 Task: In the Contact  ElenaHall@nyu.edu, Create email and send with subject: 'Elevate Your Success: Introducing a Transformative Opportunity', and with mail content 'Hello,_x000D_
Unlock your full potential with our game-changing solution. Embrace the possibilities and embark on a journey of growth and success in your industry._x000D_
Regards', attach the document: Agenda.pdf and insert image: visitingcard.jpg. Below Regards, write Instagram and insert the URL: 'www.instagram.com'. Mark checkbox to create task to follow up : In 1 week. Logged in from softage.10@softage.net
Action: Mouse moved to (57, 47)
Screenshot: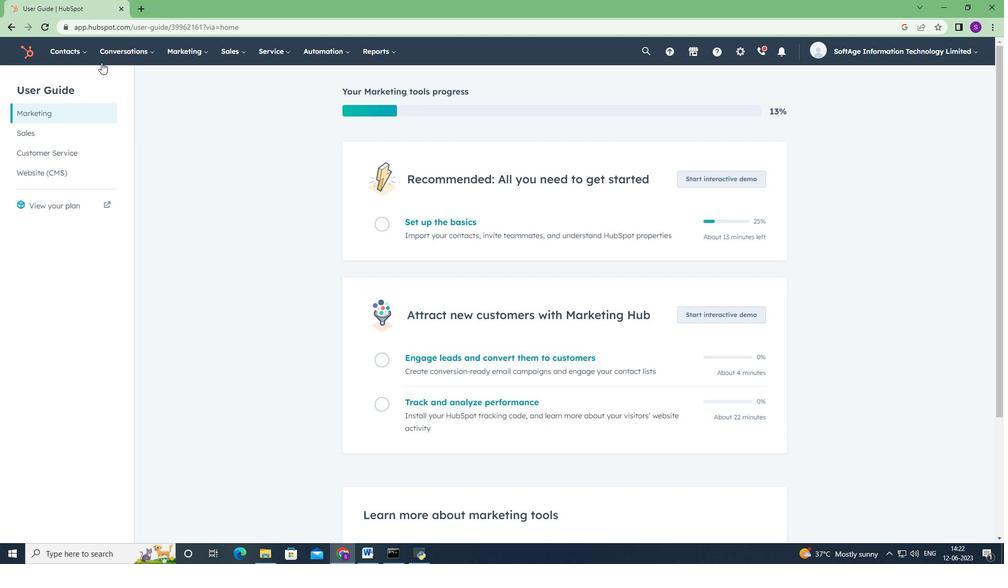 
Action: Mouse pressed left at (57, 47)
Screenshot: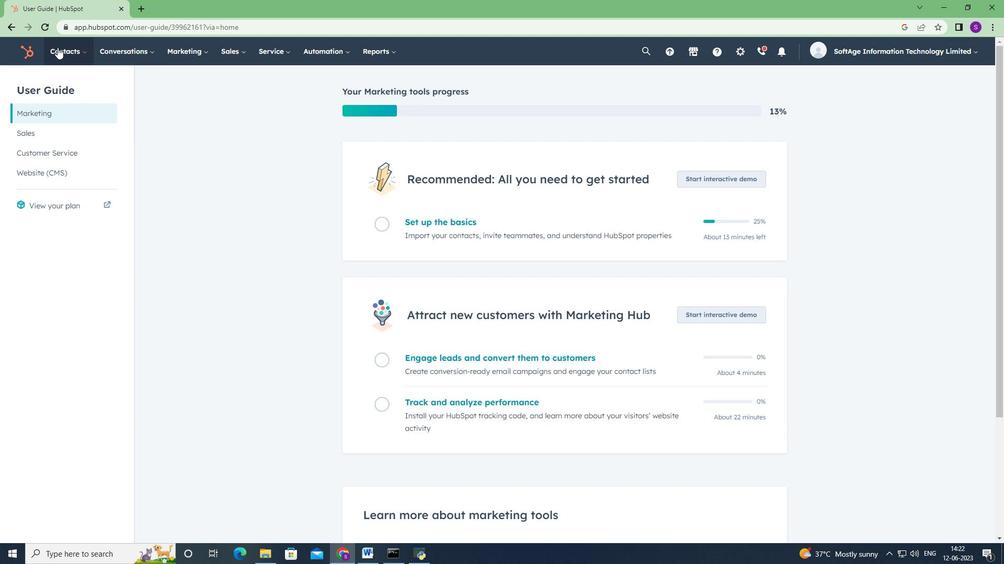 
Action: Mouse moved to (75, 90)
Screenshot: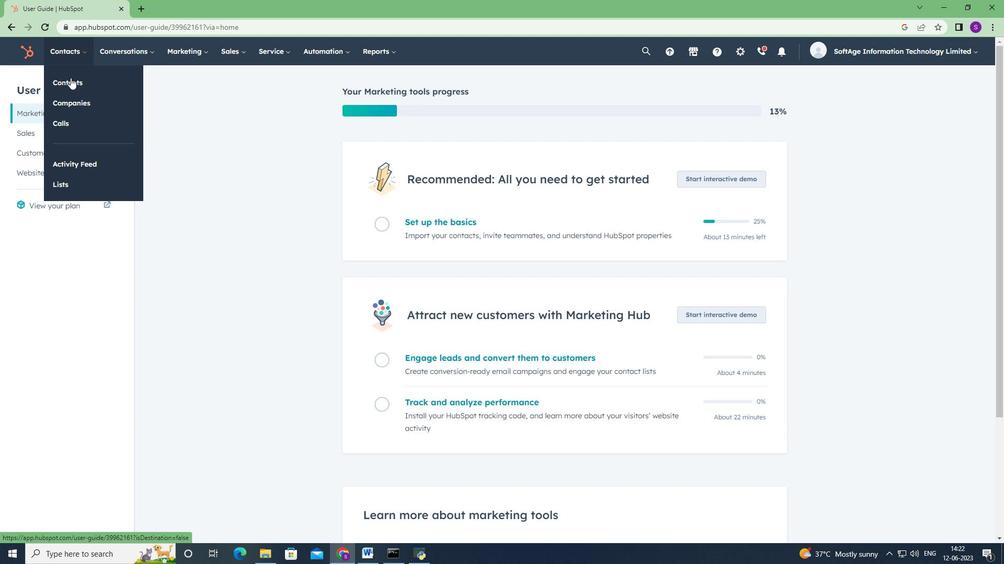 
Action: Mouse pressed left at (75, 90)
Screenshot: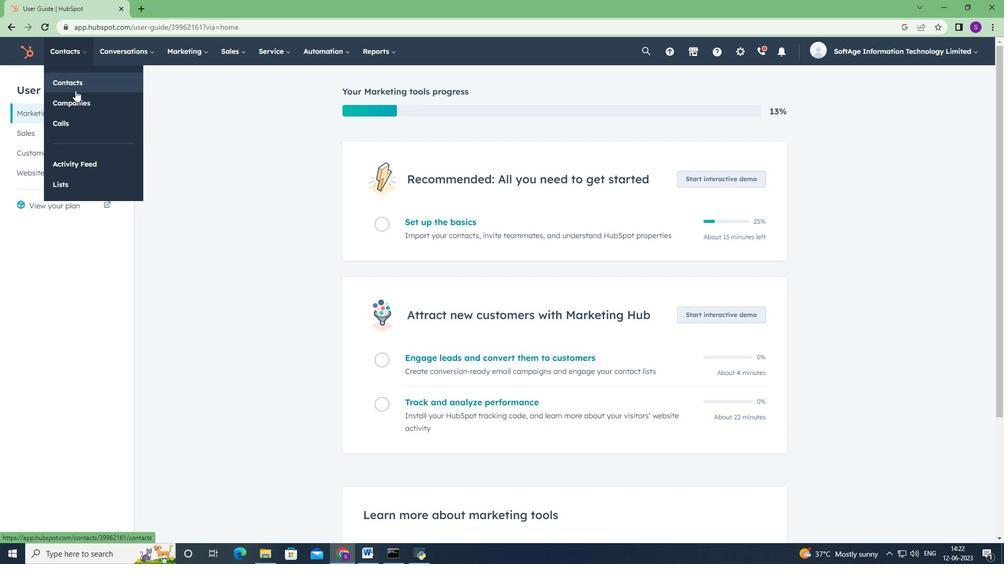 
Action: Mouse moved to (88, 167)
Screenshot: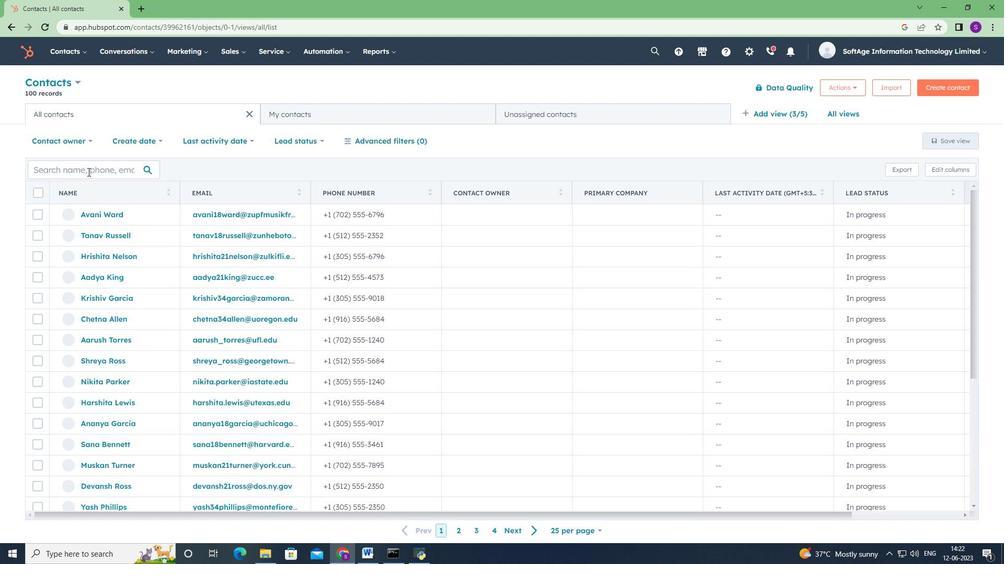 
Action: Mouse pressed left at (88, 167)
Screenshot: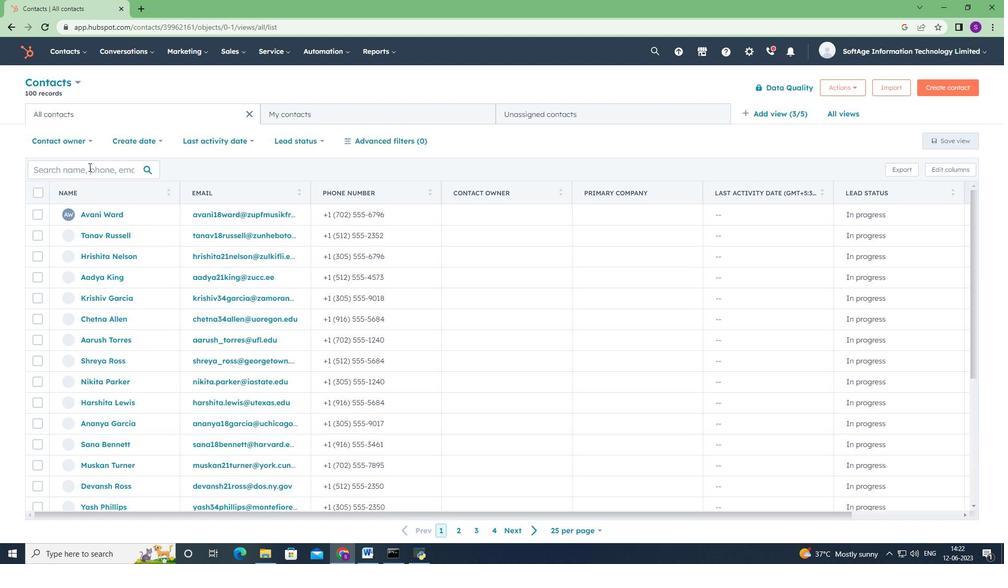 
Action: Key pressed <Key.shift>Elena<Key.shift>Hall<Key.shift>@nyu.edu
Screenshot: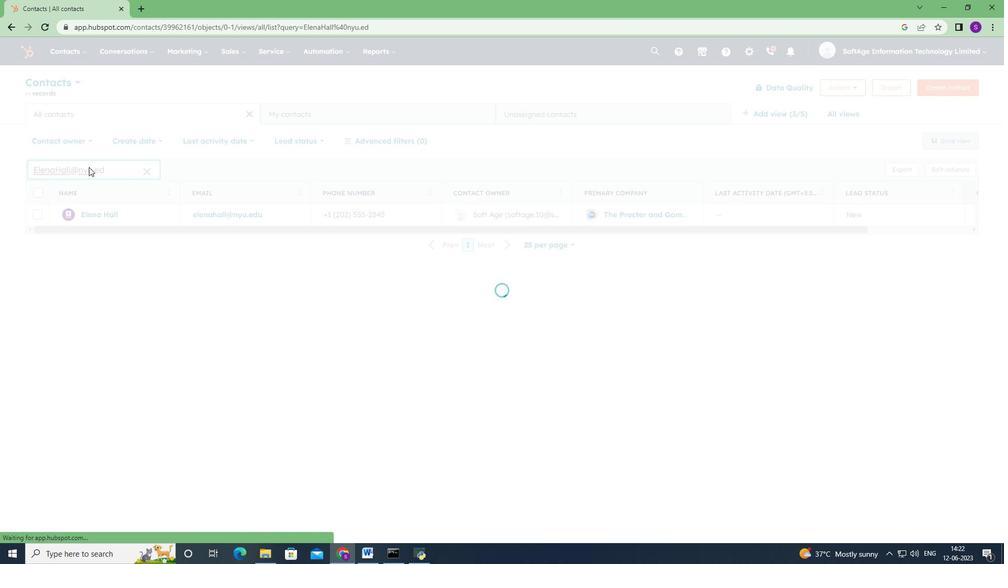 
Action: Mouse moved to (97, 218)
Screenshot: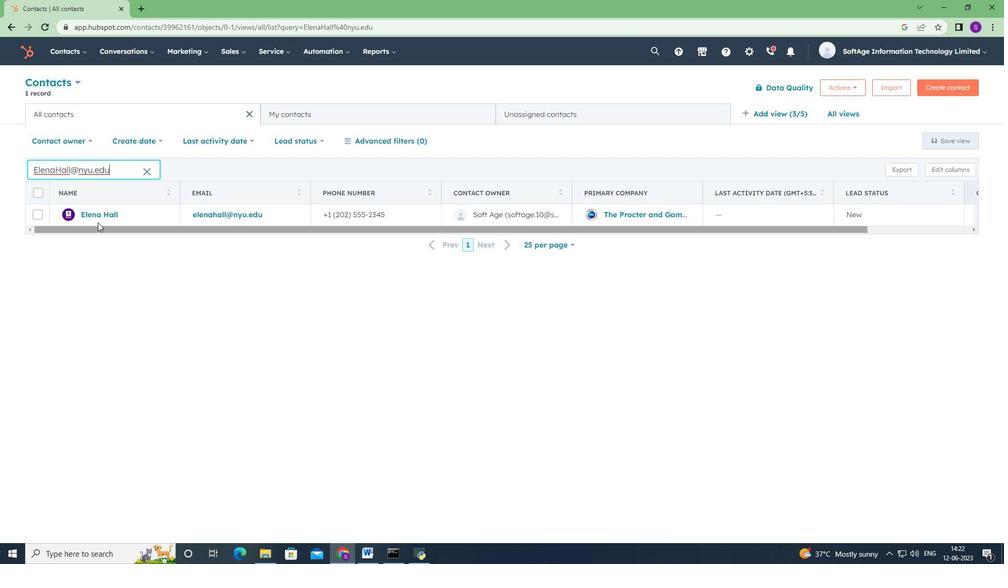 
Action: Mouse pressed left at (97, 218)
Screenshot: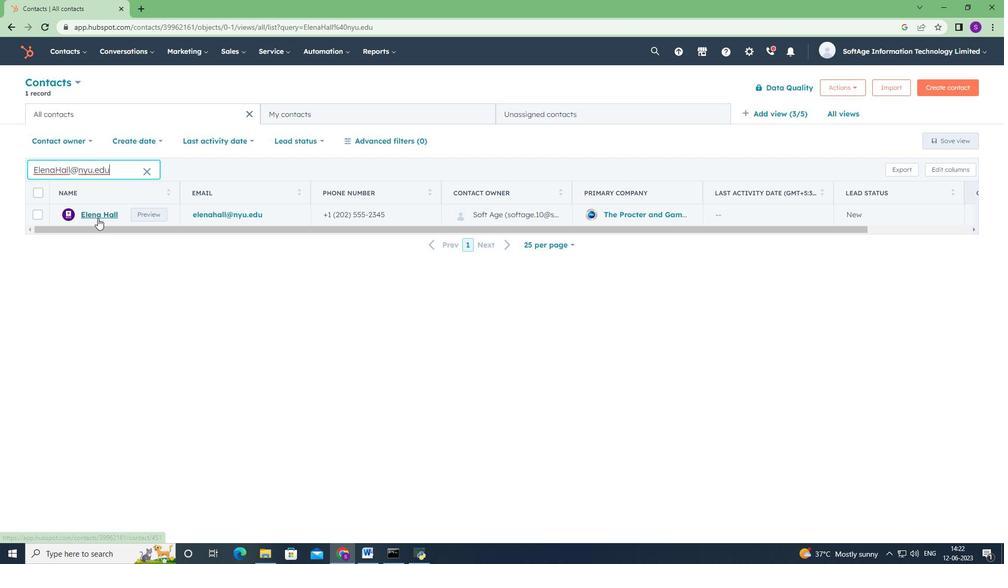
Action: Mouse moved to (73, 176)
Screenshot: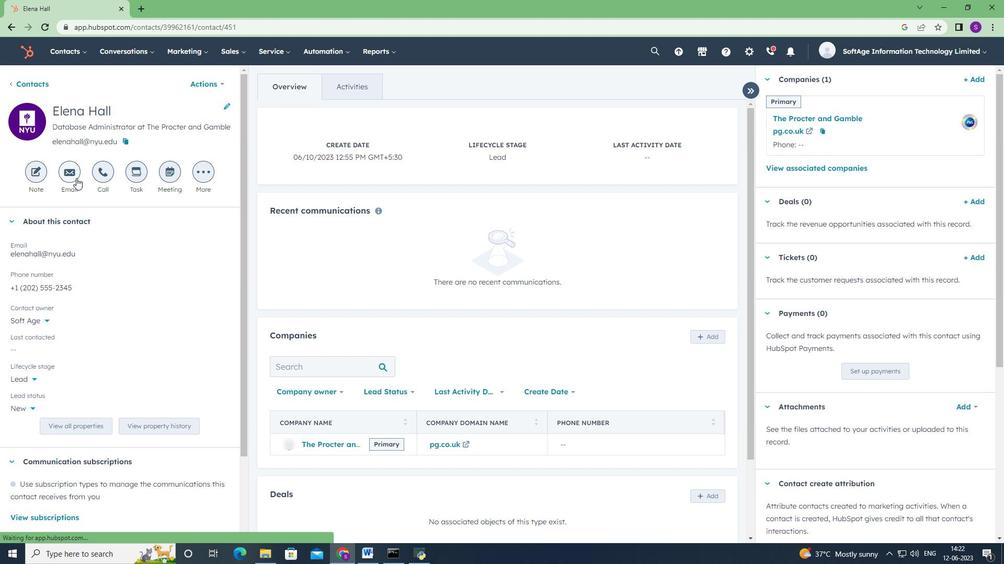 
Action: Mouse pressed left at (73, 176)
Screenshot: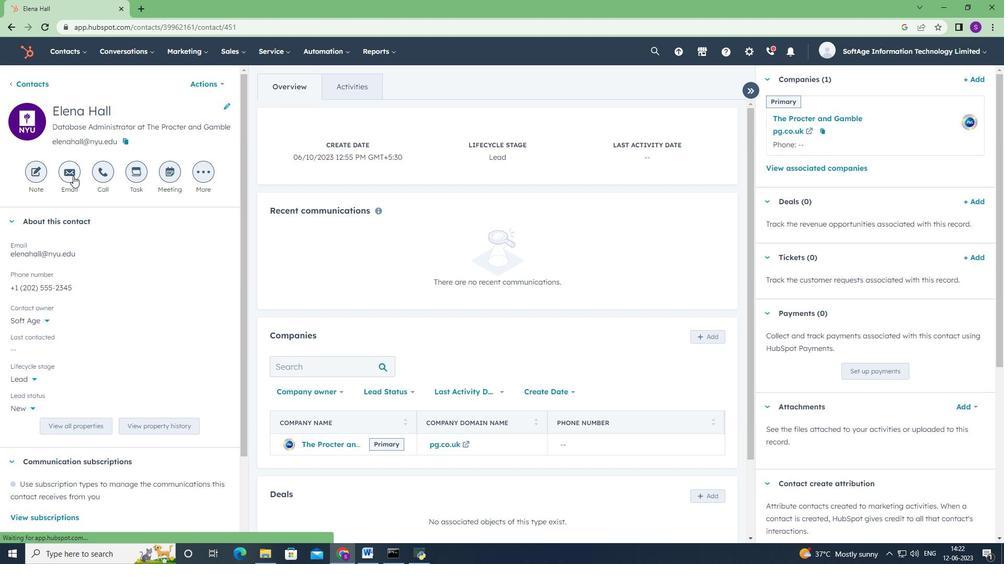 
Action: Mouse moved to (653, 351)
Screenshot: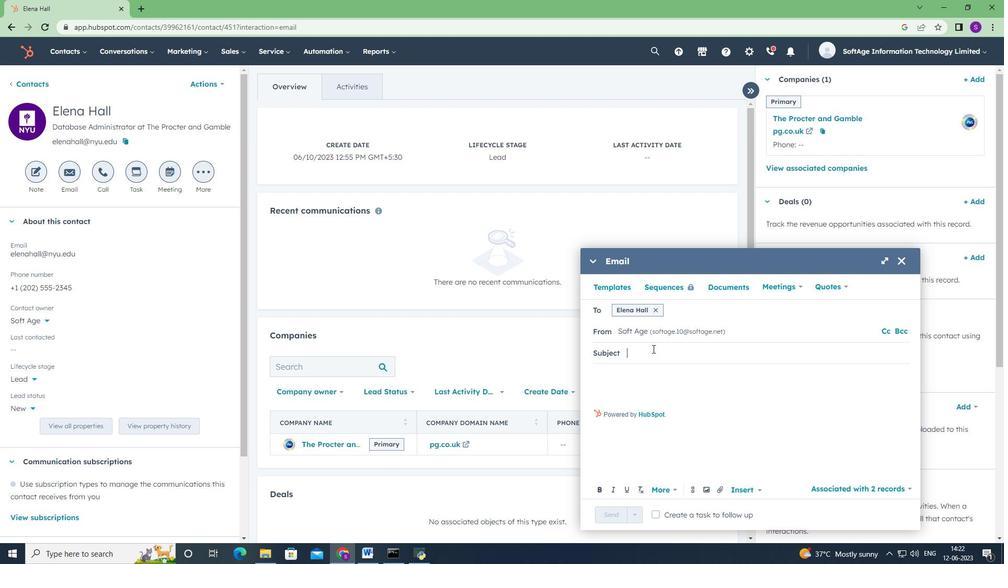 
Action: Key pressed <Key.shift>Elevate<Key.space><Key.shift>Your<Key.space><Key.shift>Success<Key.shift><Key.shift>:<Key.space><Key.shift>Introducing<Key.space>a<Key.space><Key.shift>Transformative<Key.space><Key.shift>Opportunity
Screenshot: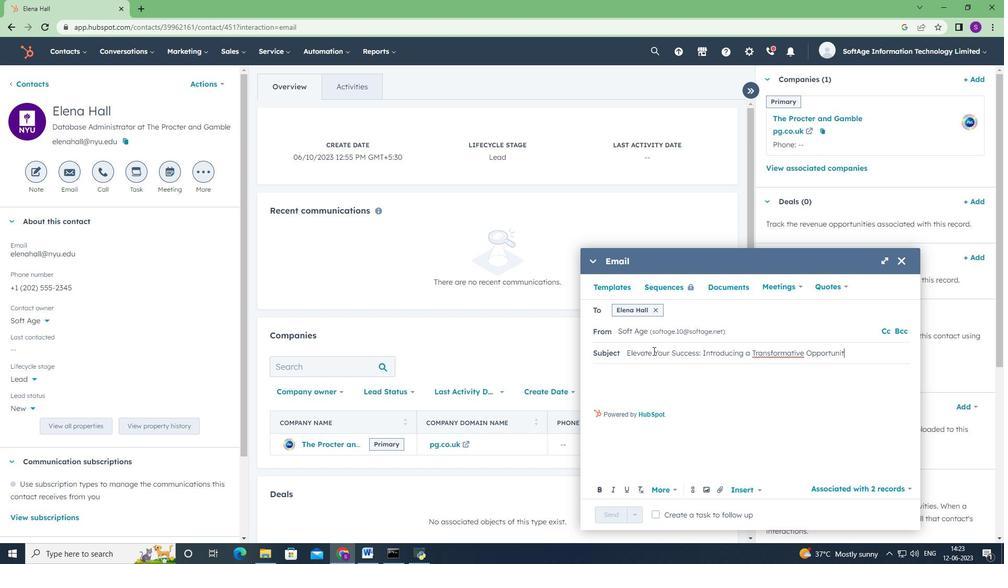 
Action: Mouse moved to (656, 377)
Screenshot: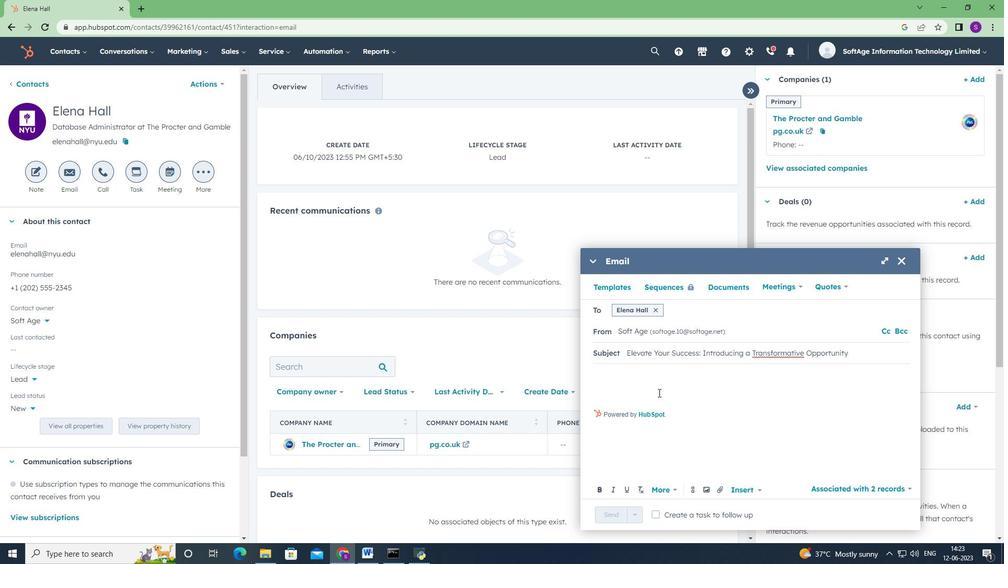 
Action: Mouse pressed left at (656, 377)
Screenshot: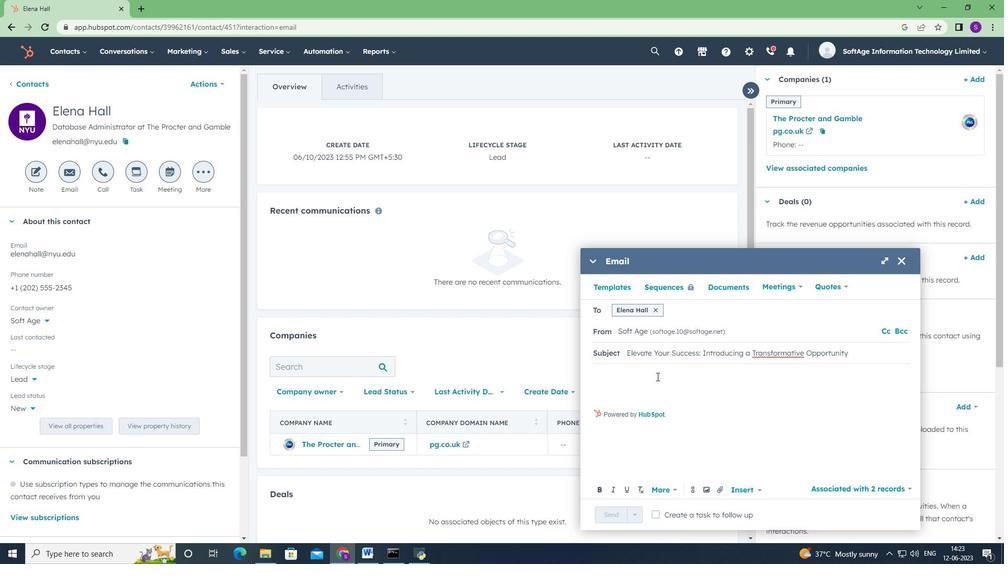 
Action: Key pressed <Key.shift><Key.shift><Key.shift><Key.shift>Hello<Key.enter><Key.shift><Key.shift>Unlock<Key.space>your<Key.space>g<Key.backspace>full<Key.space>potential<Key.space>with<Key.space>our<Key.space>gan<Key.backspace>me-changing<Key.space>solution.<Key.space><Key.shift><Key.shift>Embrace<Key.space>the<Key.space>possibilities<Key.space>and<Key.space>embark<Key.space>on<Key.space>a<Key.space>journey<Key.space>of<Key.space>growth<Key.space>and<Key.space>success<Key.space>in<Key.space>your<Key.space>industry.<Key.enter><Key.shift>Regards<Key.enter>
Screenshot: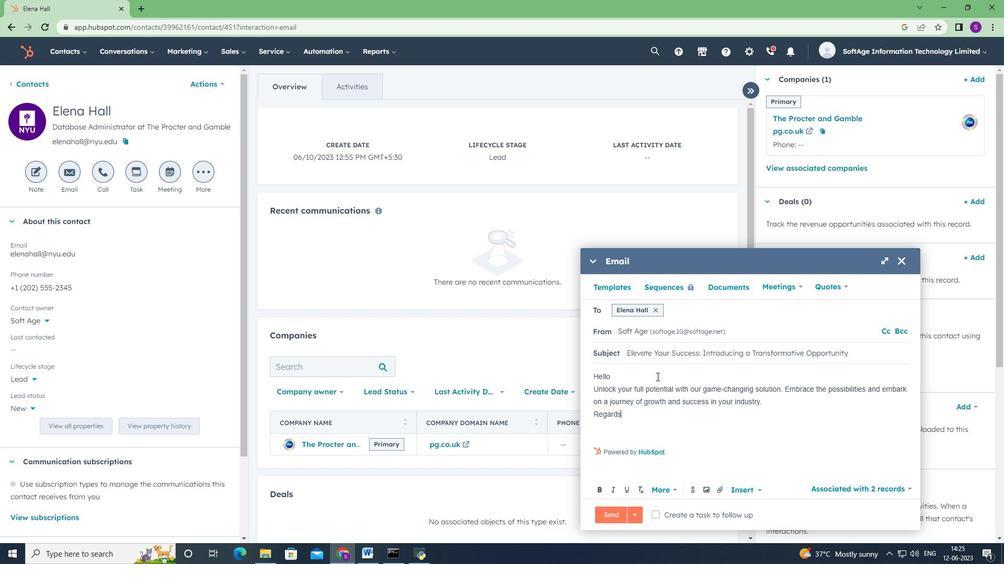 
Action: Mouse moved to (723, 488)
Screenshot: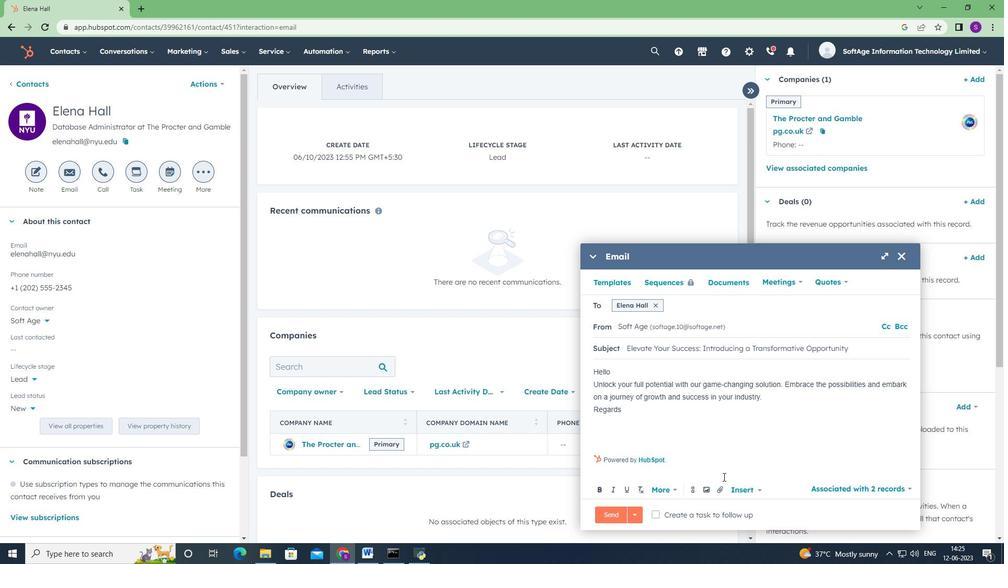 
Action: Mouse pressed left at (723, 488)
Screenshot: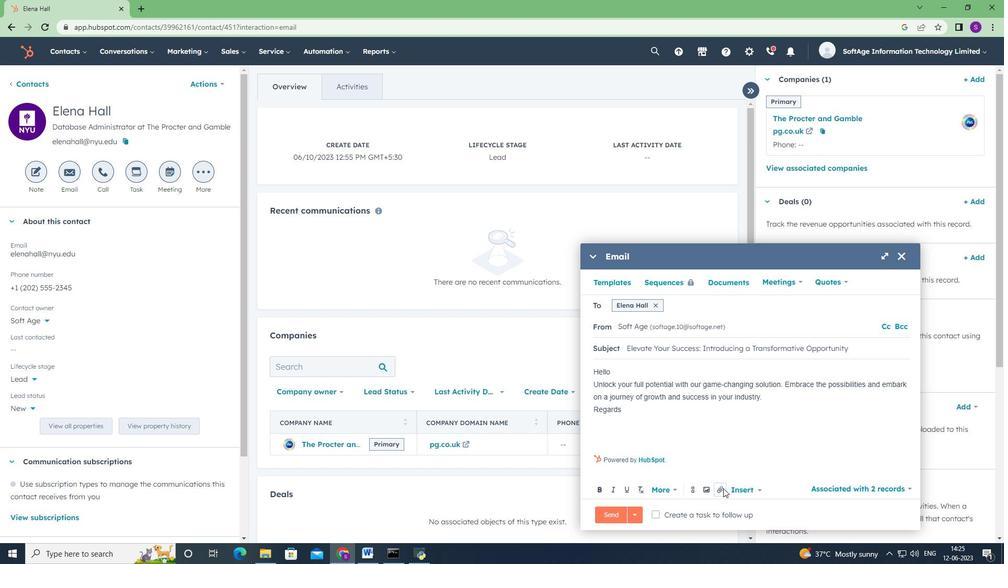 
Action: Mouse moved to (739, 460)
Screenshot: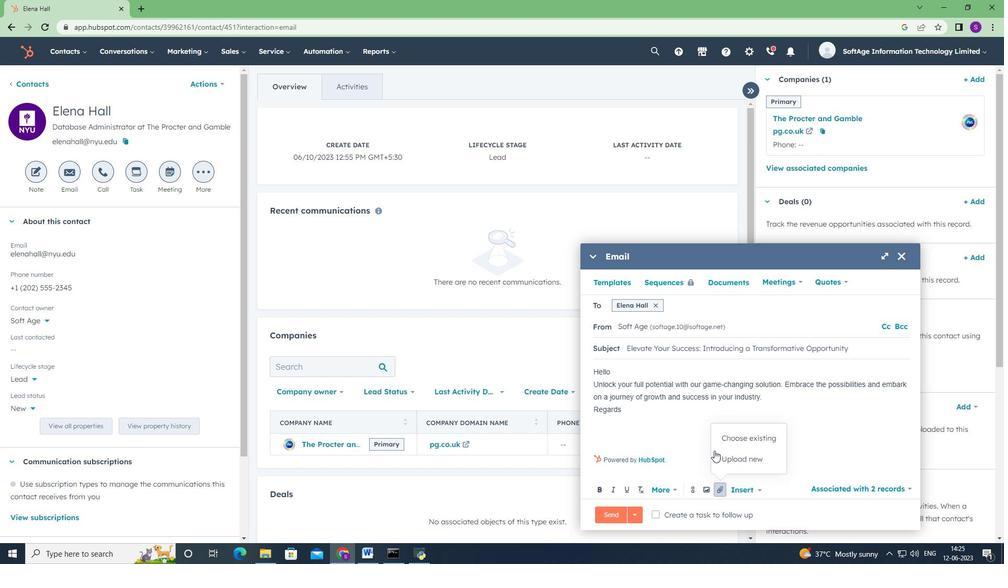 
Action: Mouse pressed left at (739, 460)
Screenshot: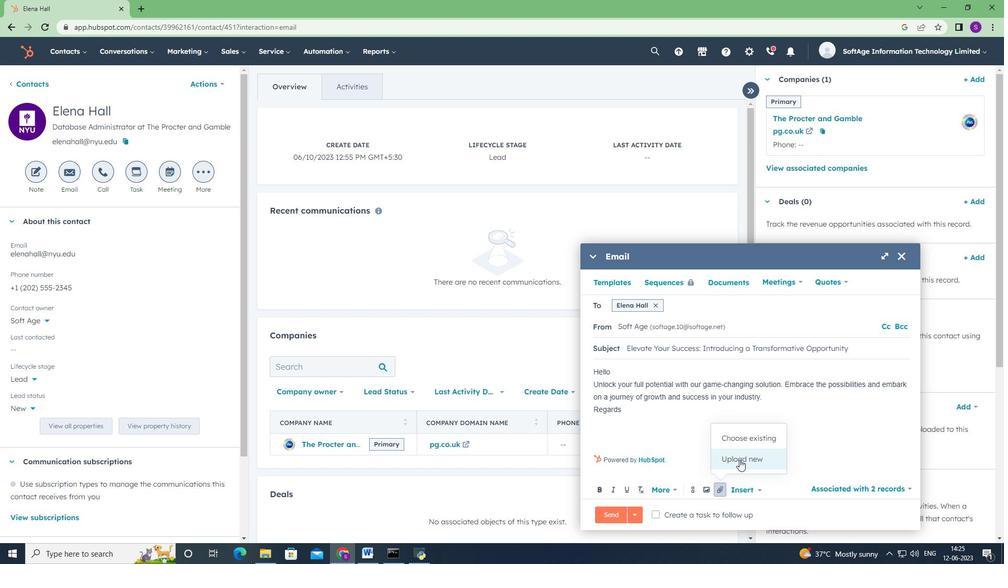 
Action: Mouse moved to (42, 130)
Screenshot: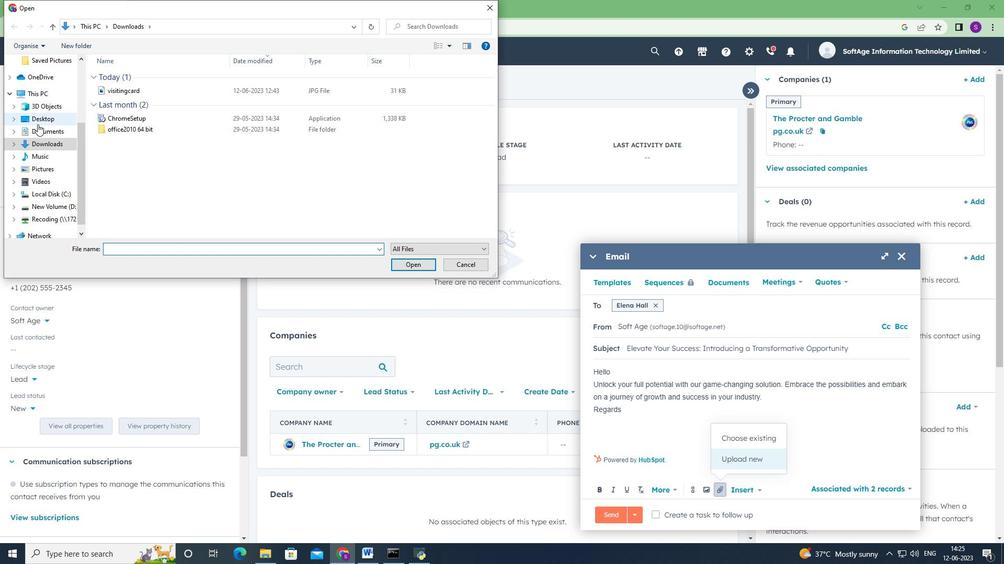 
Action: Mouse pressed left at (42, 130)
Screenshot: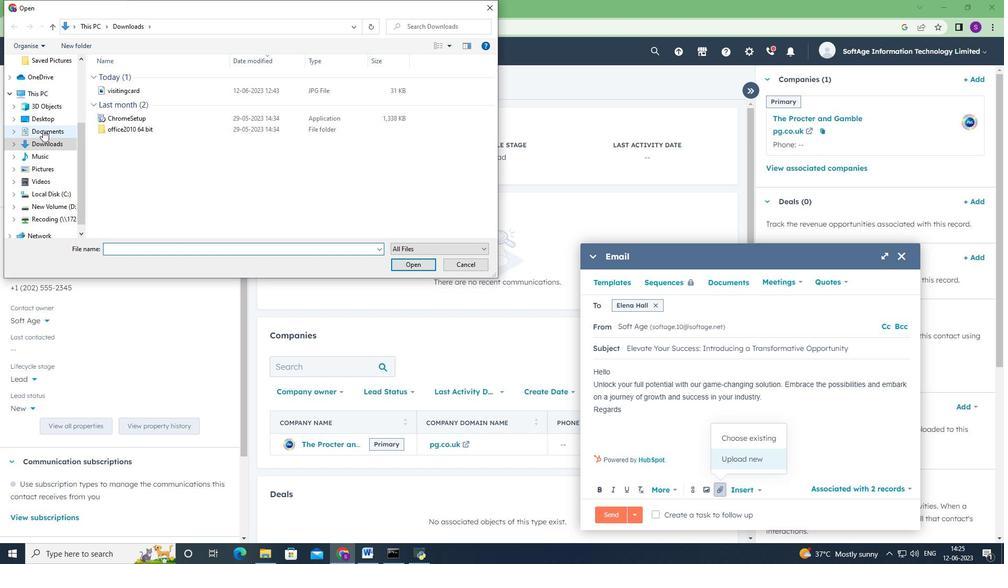 
Action: Mouse moved to (143, 79)
Screenshot: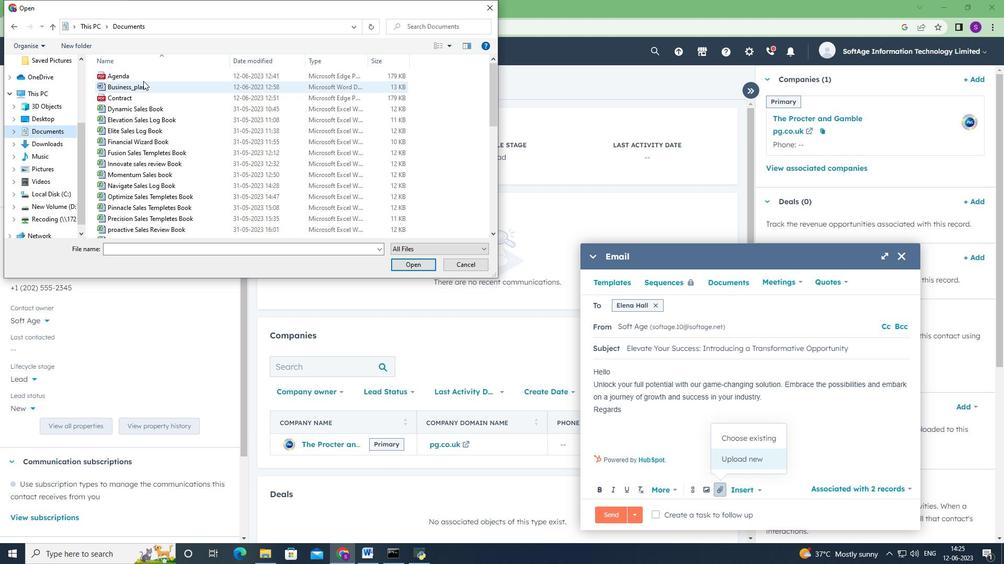 
Action: Mouse pressed left at (143, 79)
Screenshot: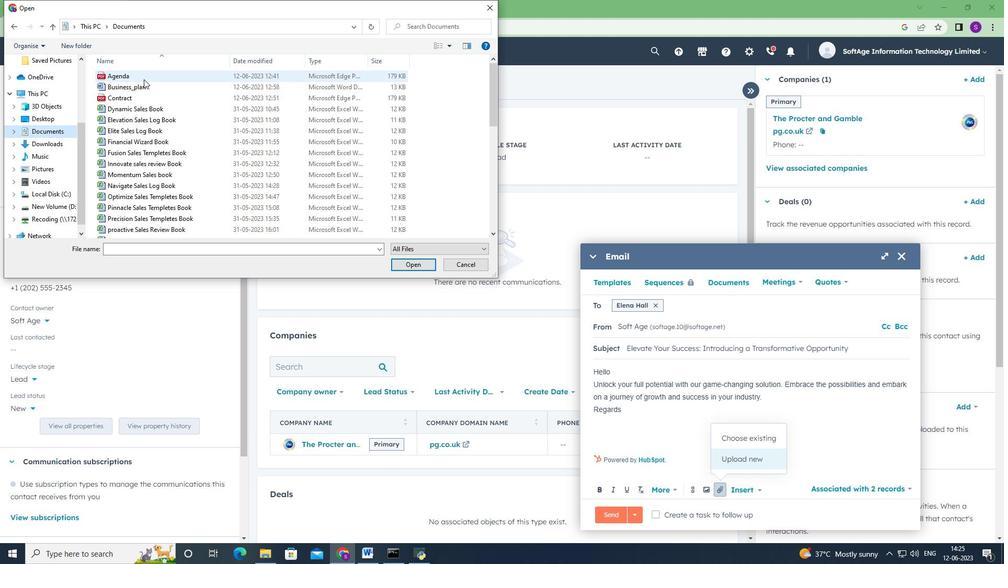 
Action: Mouse moved to (402, 264)
Screenshot: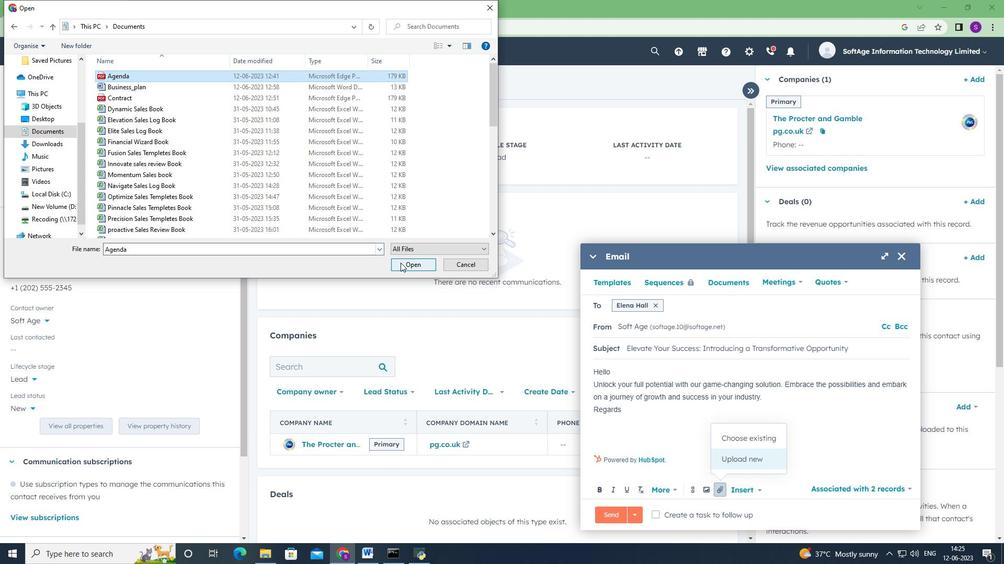 
Action: Mouse pressed left at (402, 264)
Screenshot: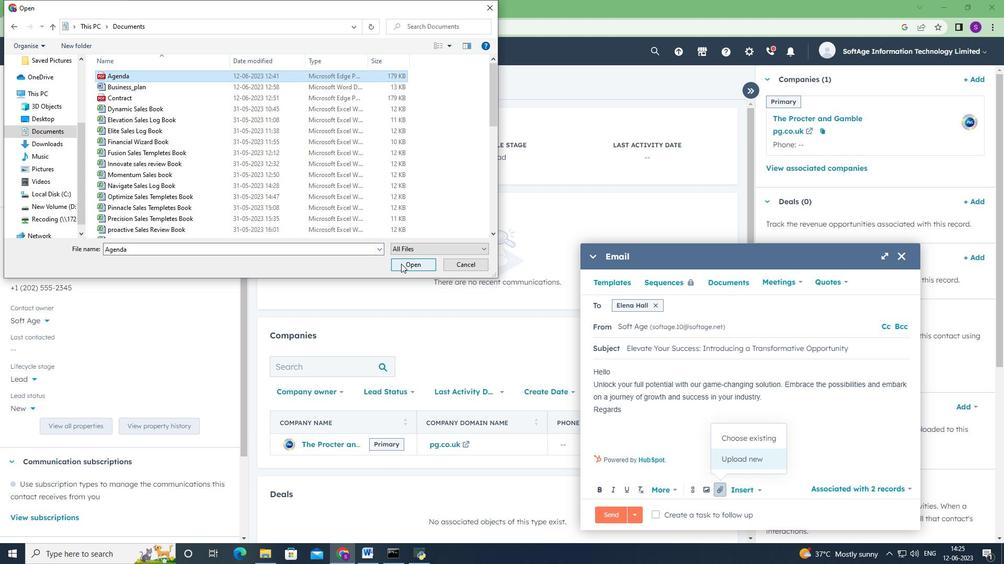 
Action: Mouse moved to (705, 463)
Screenshot: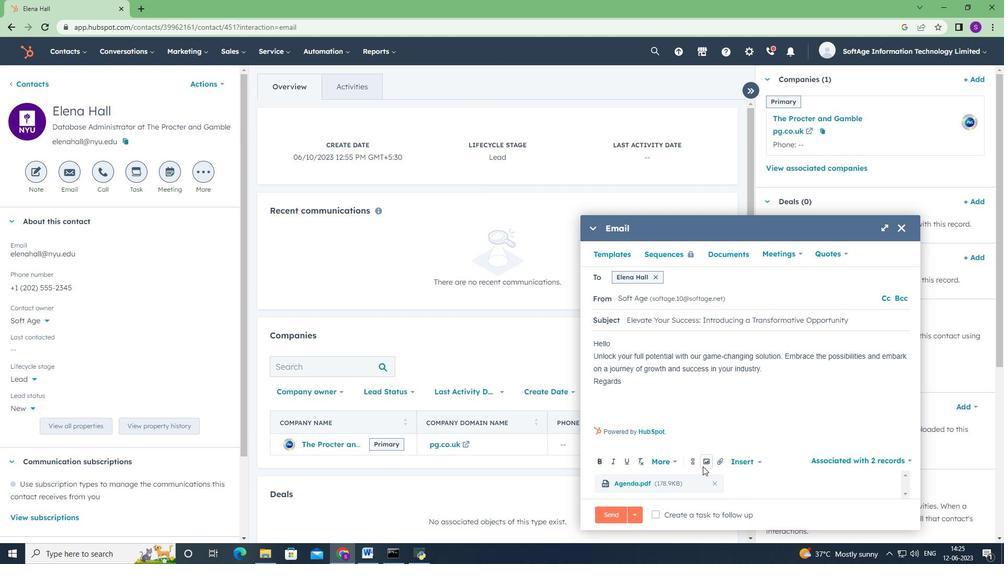 
Action: Mouse pressed left at (705, 463)
Screenshot: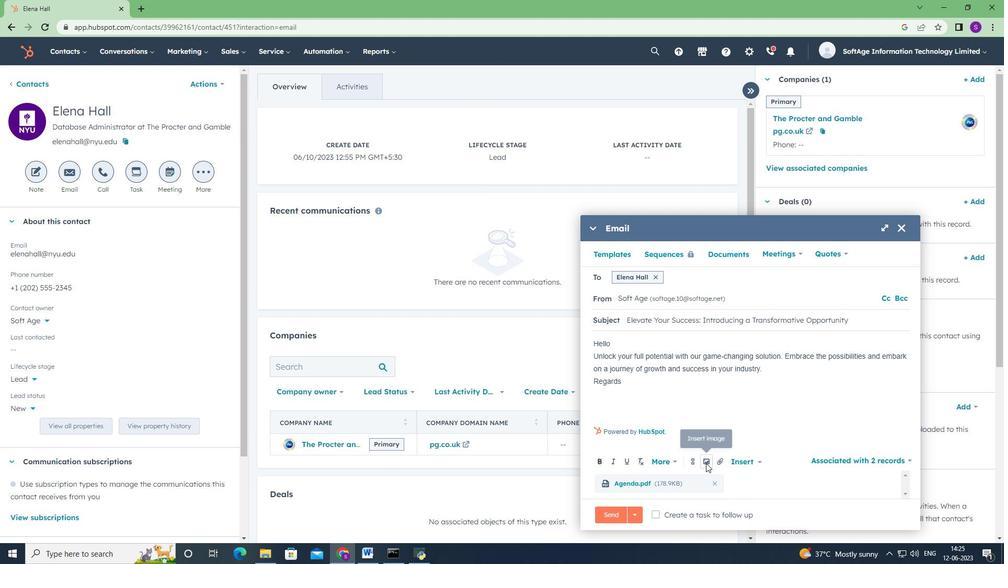 
Action: Mouse moved to (698, 426)
Screenshot: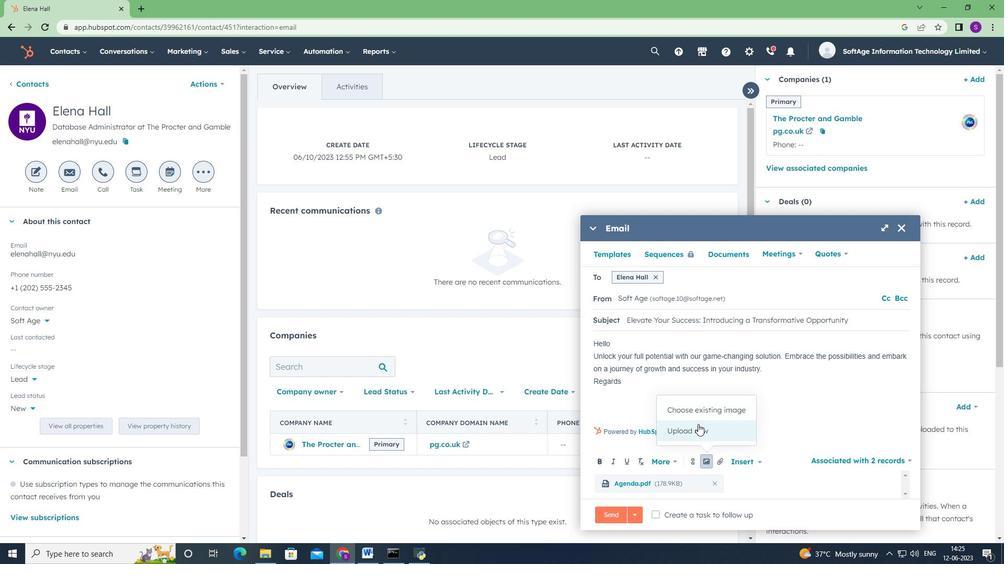 
Action: Mouse pressed left at (698, 426)
Screenshot: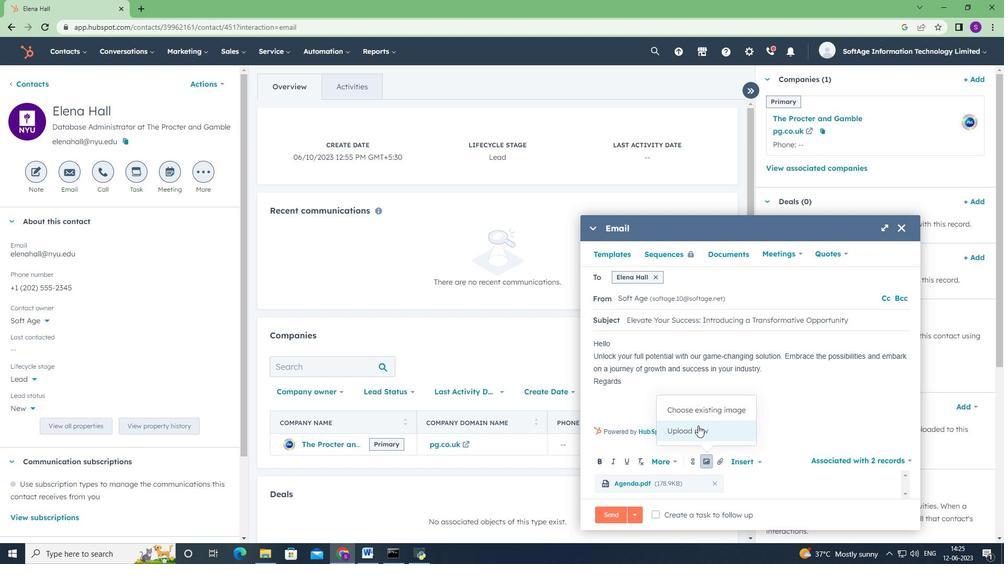 
Action: Mouse moved to (62, 139)
Screenshot: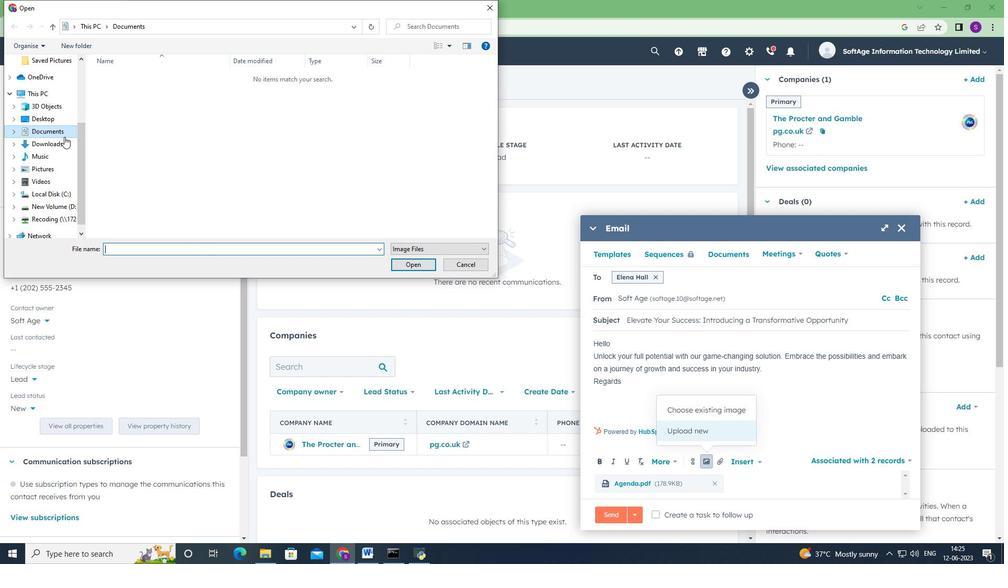 
Action: Mouse pressed left at (62, 139)
Screenshot: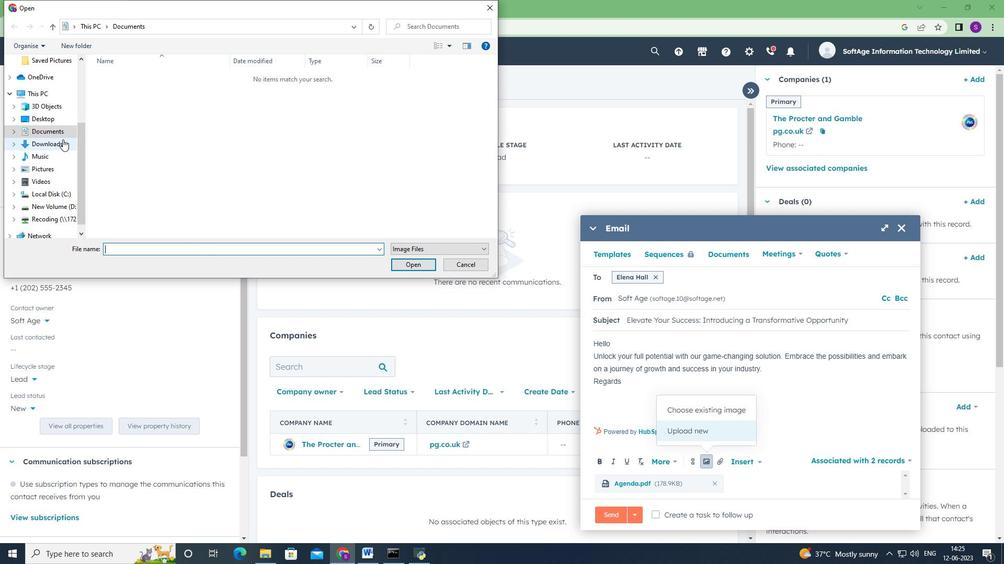 
Action: Mouse moved to (155, 93)
Screenshot: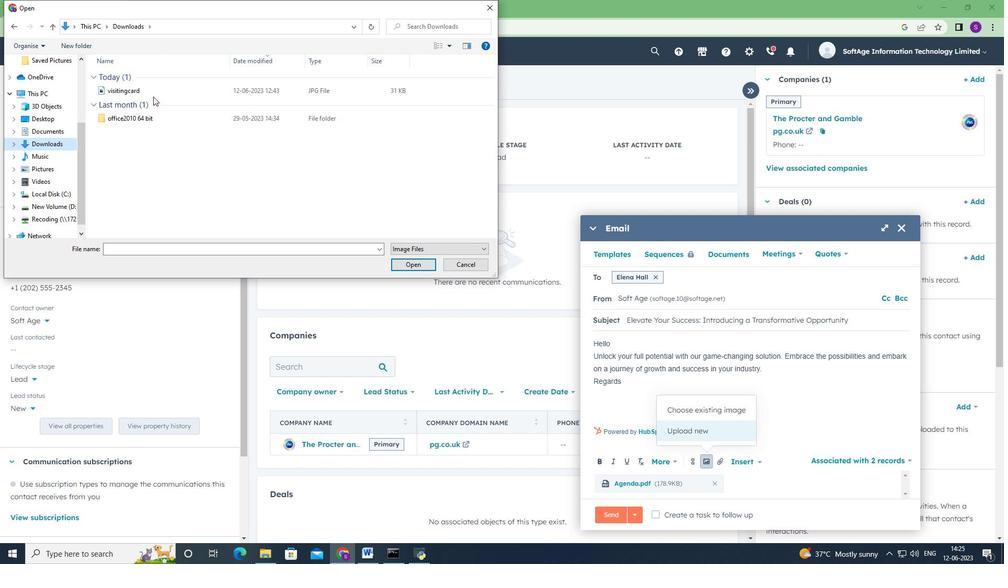 
Action: Mouse pressed left at (155, 93)
Screenshot: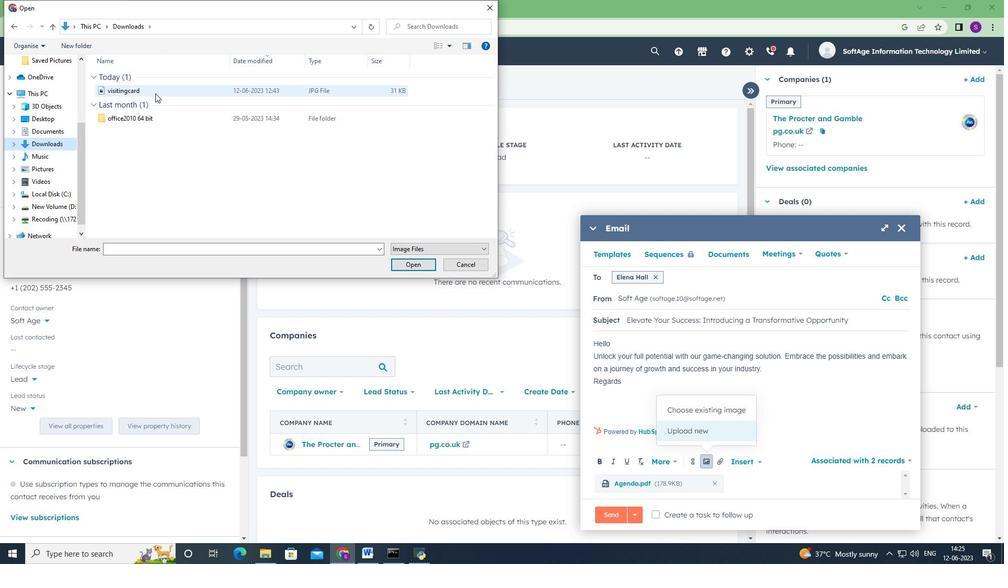 
Action: Mouse moved to (415, 263)
Screenshot: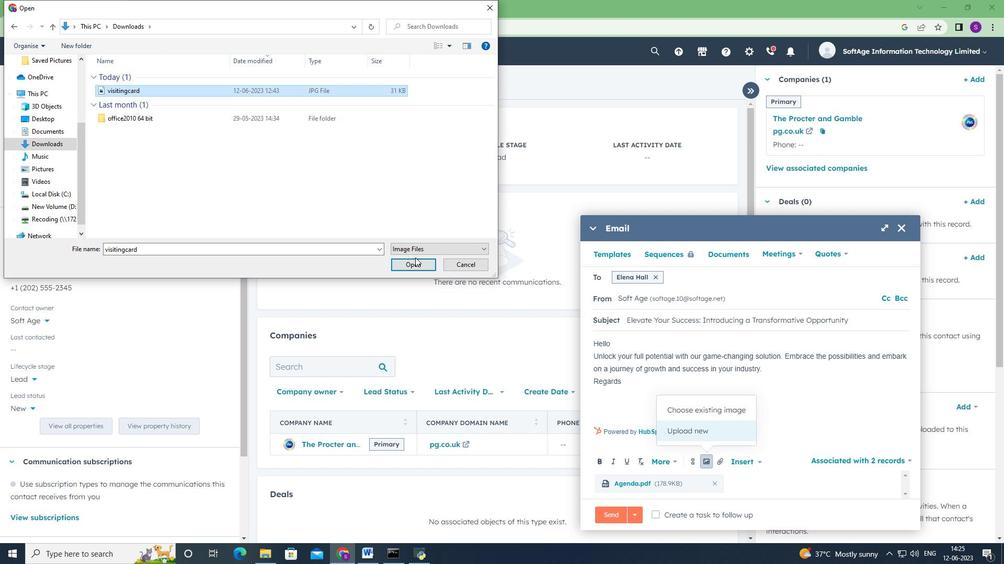 
Action: Mouse pressed left at (415, 263)
Screenshot: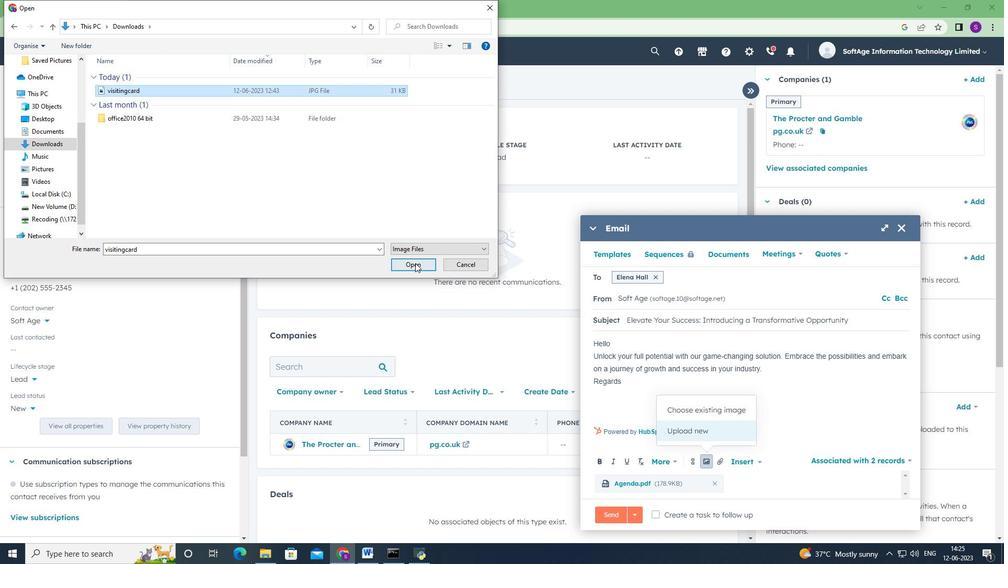 
Action: Mouse moved to (599, 286)
Screenshot: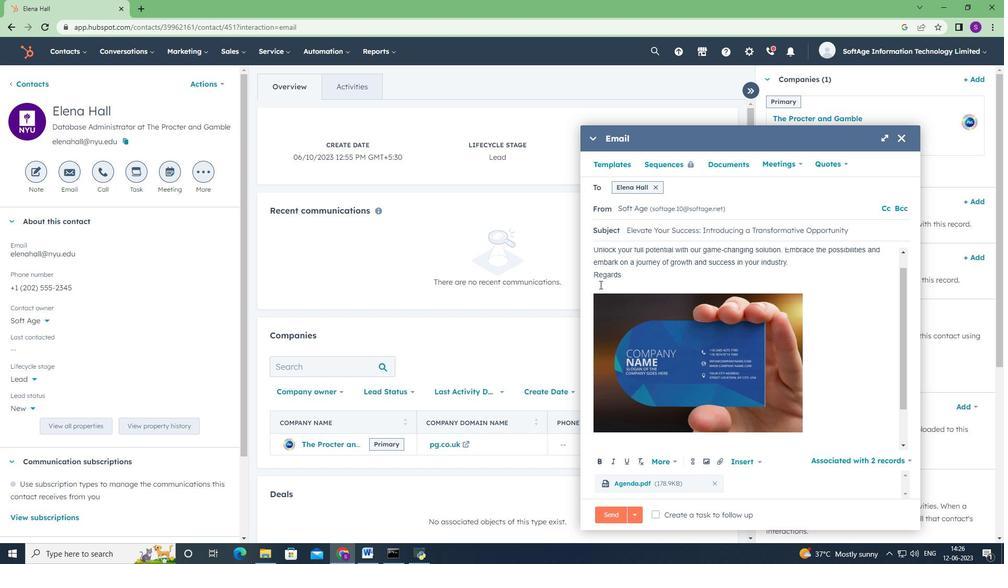 
Action: Mouse pressed left at (599, 286)
Screenshot: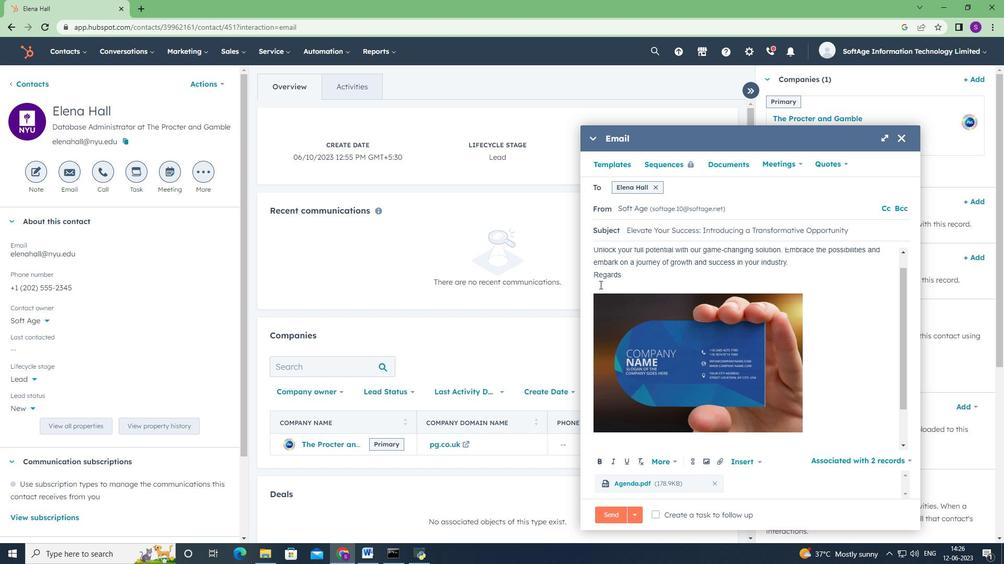 
Action: Key pressed <Key.shift>Instagram<Key.space>
Screenshot: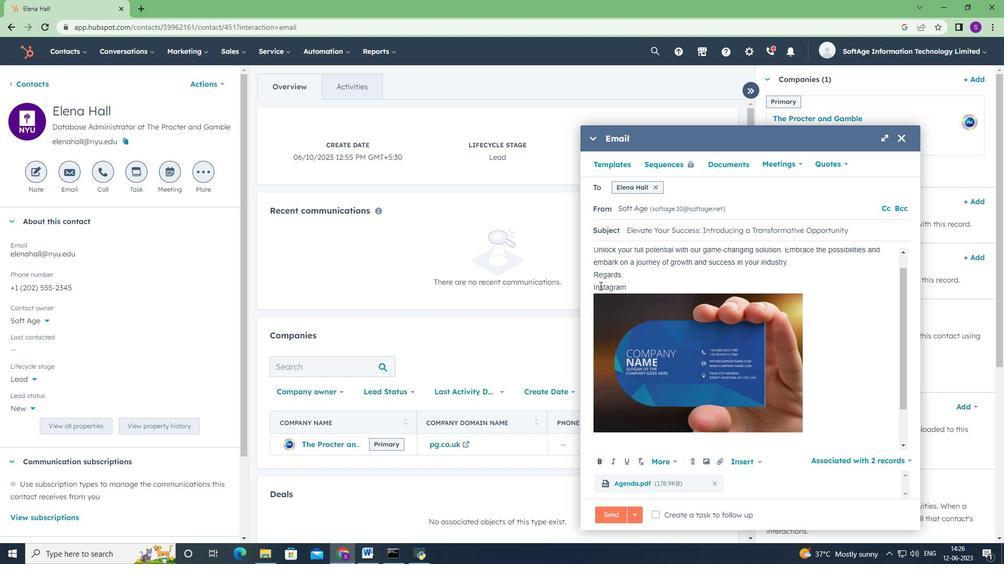 
Action: Mouse moved to (695, 462)
Screenshot: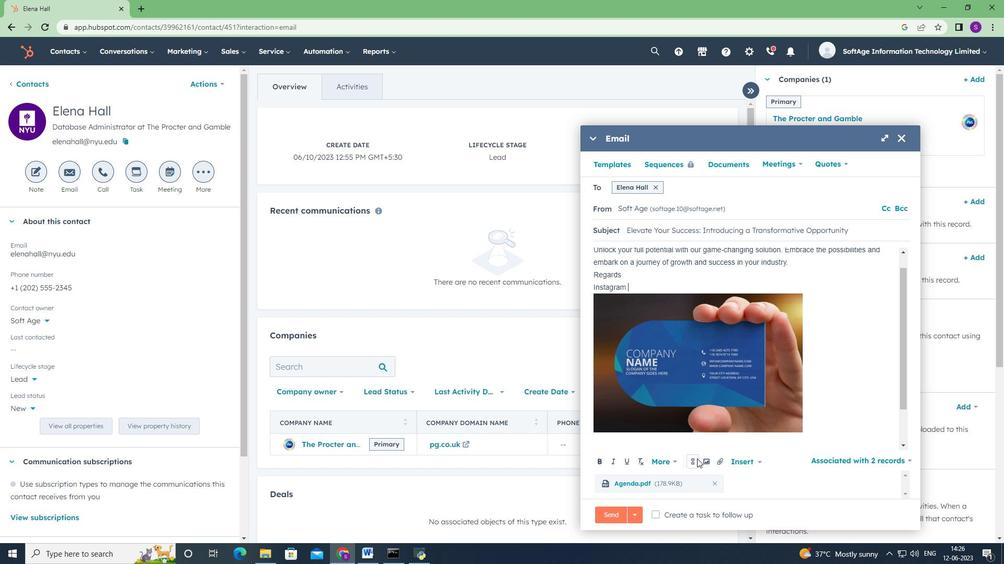 
Action: Mouse pressed left at (695, 462)
Screenshot: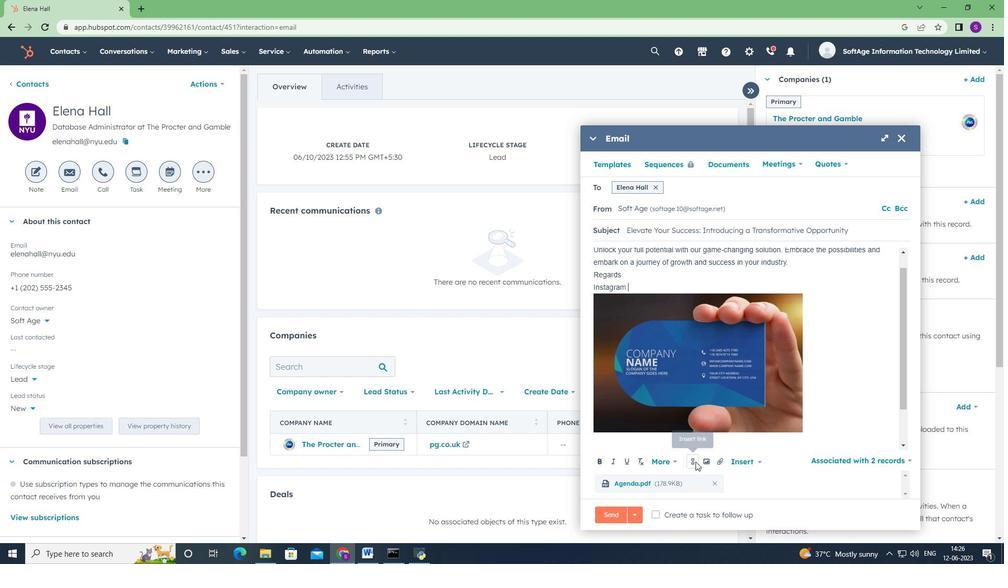 
Action: Mouse moved to (699, 440)
Screenshot: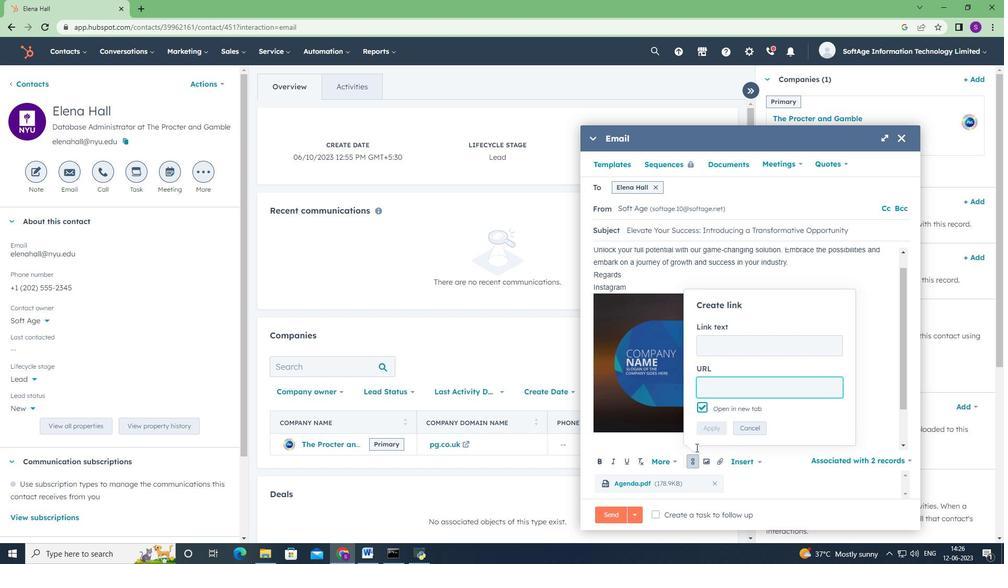 
Action: Key pressed www.instagram.com
Screenshot: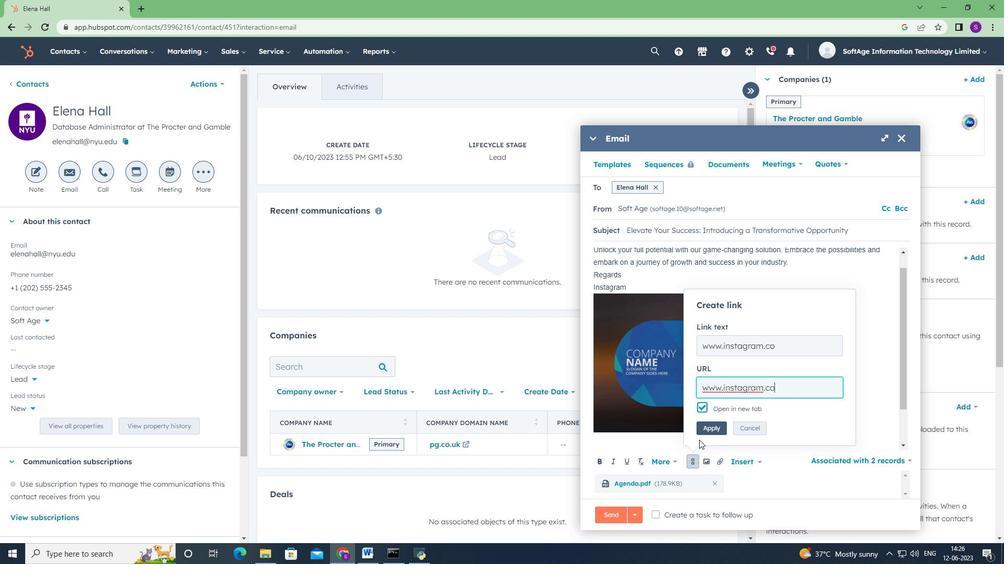 
Action: Mouse moved to (705, 431)
Screenshot: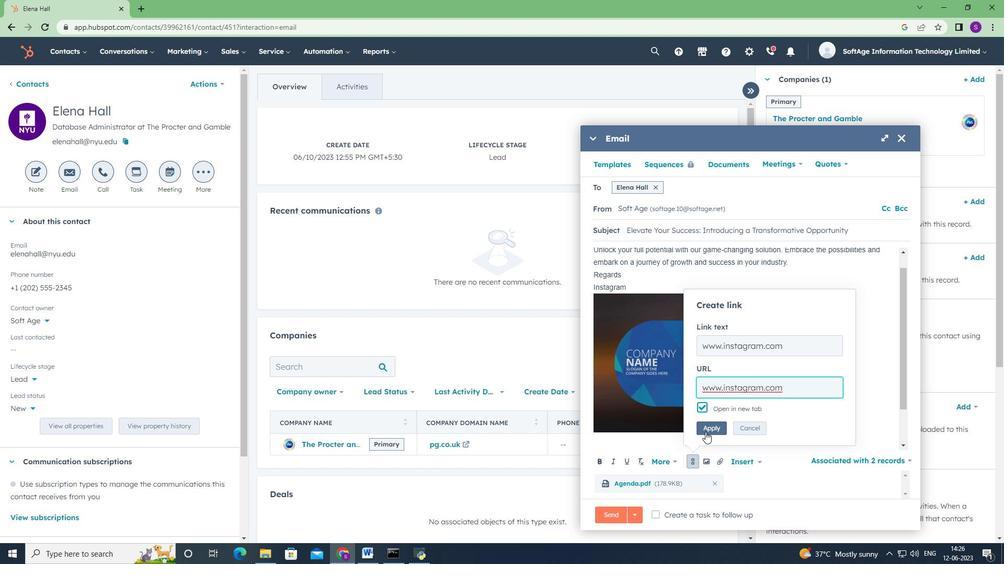 
Action: Mouse pressed left at (705, 431)
Screenshot: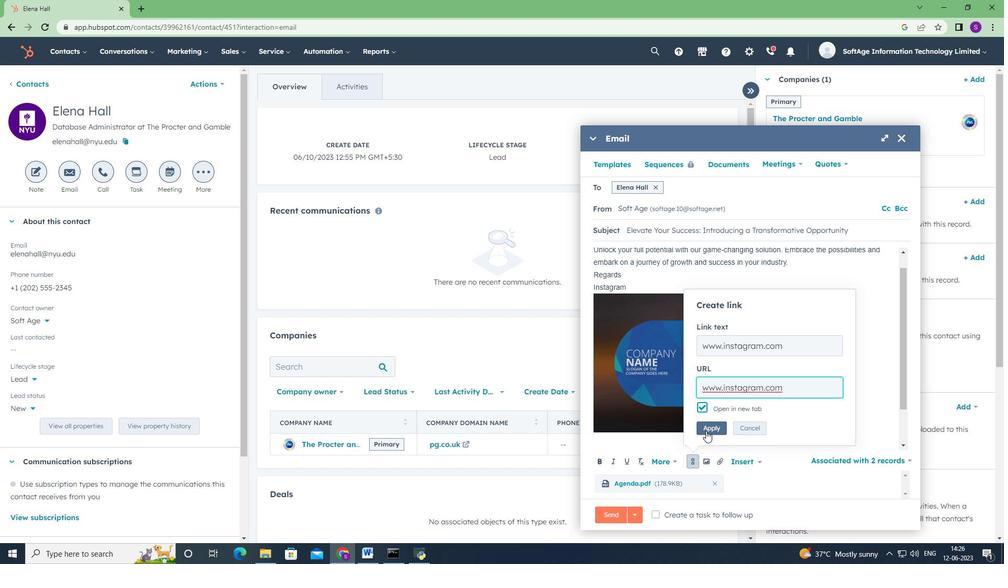 
Action: Mouse scrolled (705, 430) with delta (0, 0)
Screenshot: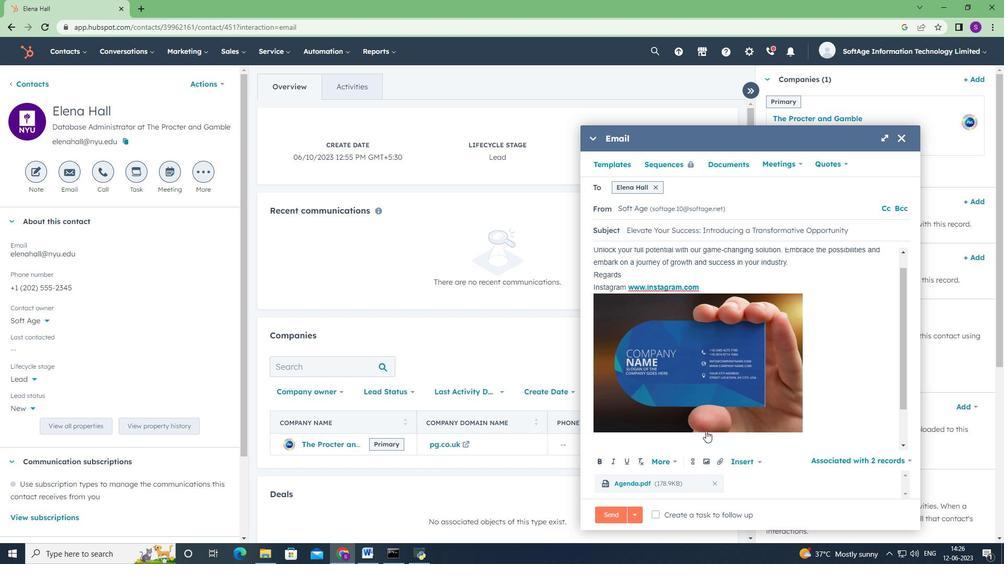 
Action: Mouse scrolled (705, 430) with delta (0, 0)
Screenshot: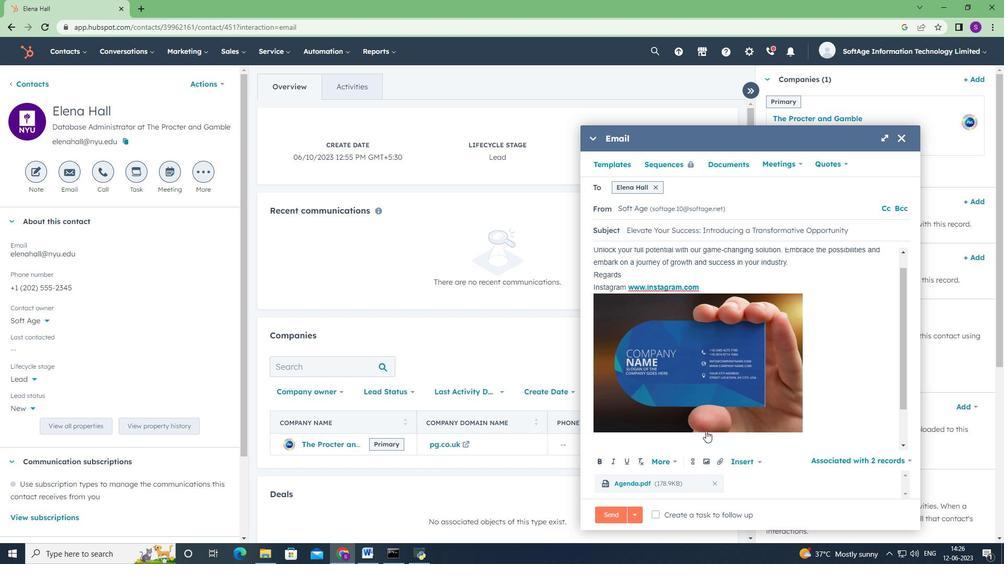
Action: Mouse scrolled (705, 430) with delta (0, 0)
Screenshot: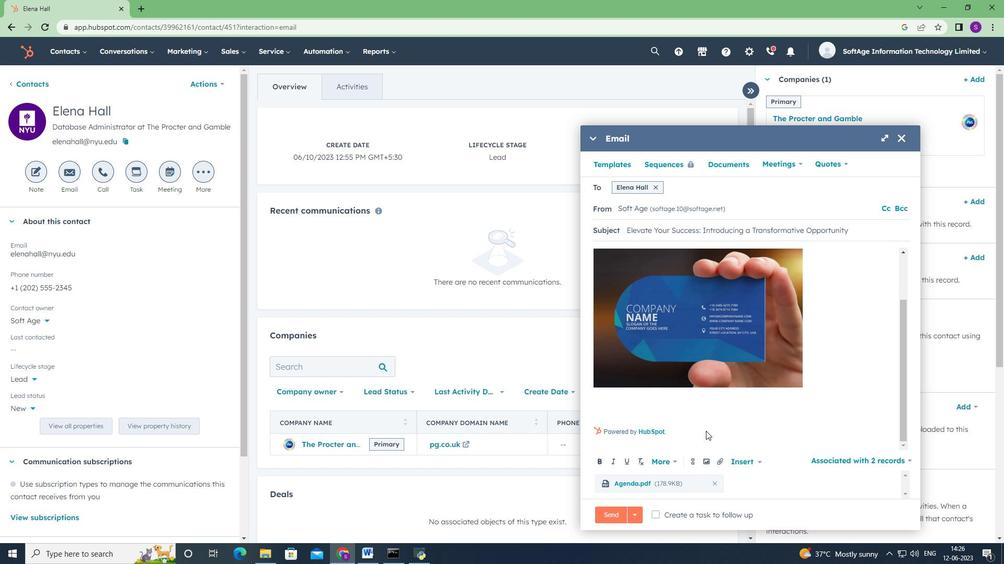 
Action: Mouse scrolled (705, 431) with delta (0, 0)
Screenshot: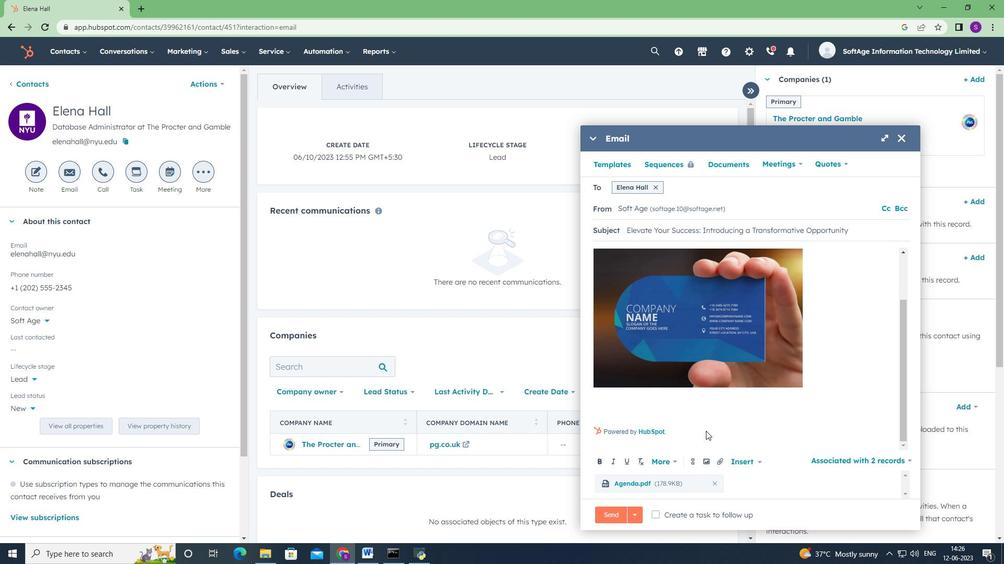 
Action: Mouse scrolled (705, 431) with delta (0, 0)
Screenshot: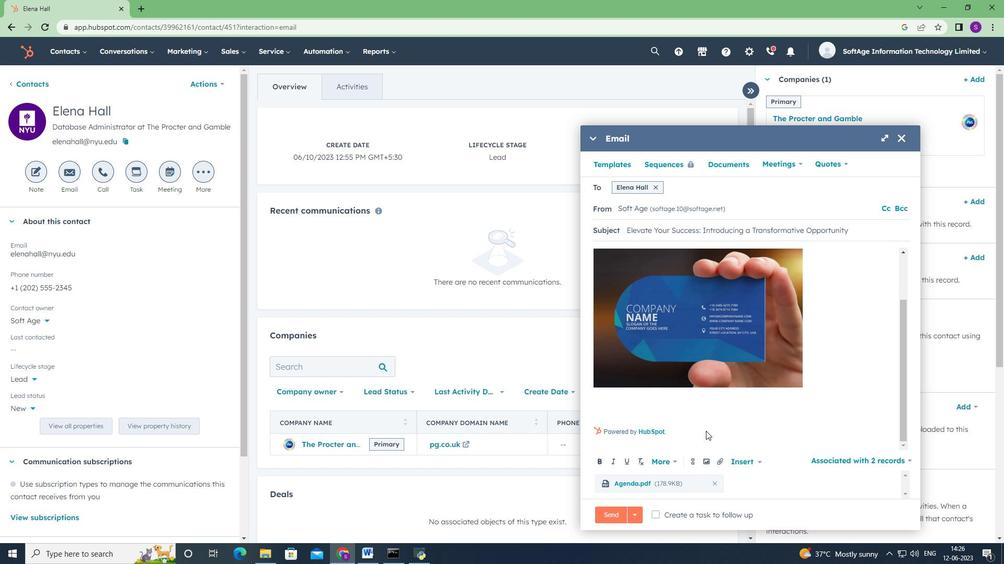 
Action: Mouse scrolled (705, 431) with delta (0, 0)
Screenshot: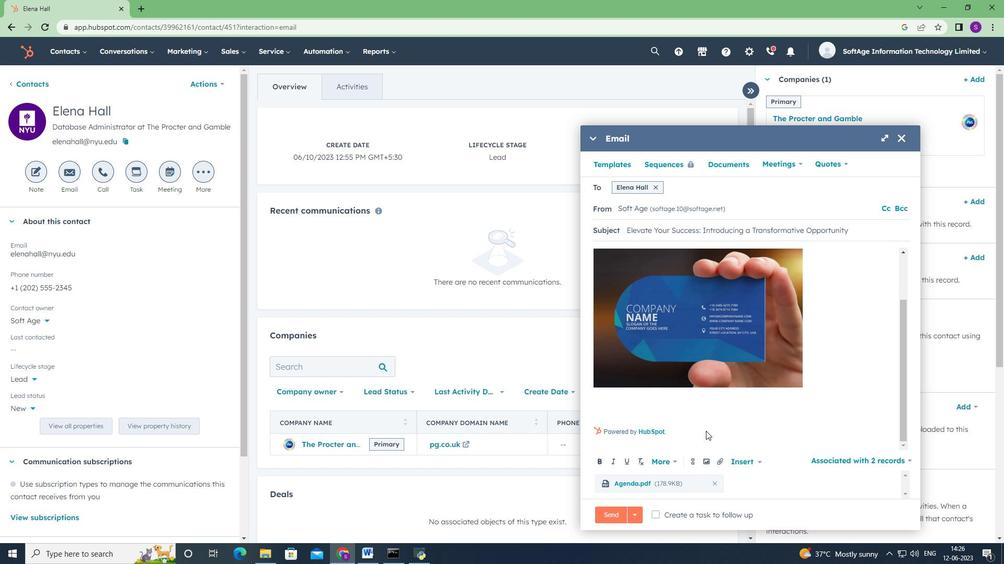 
Action: Mouse scrolled (705, 431) with delta (0, 0)
Screenshot: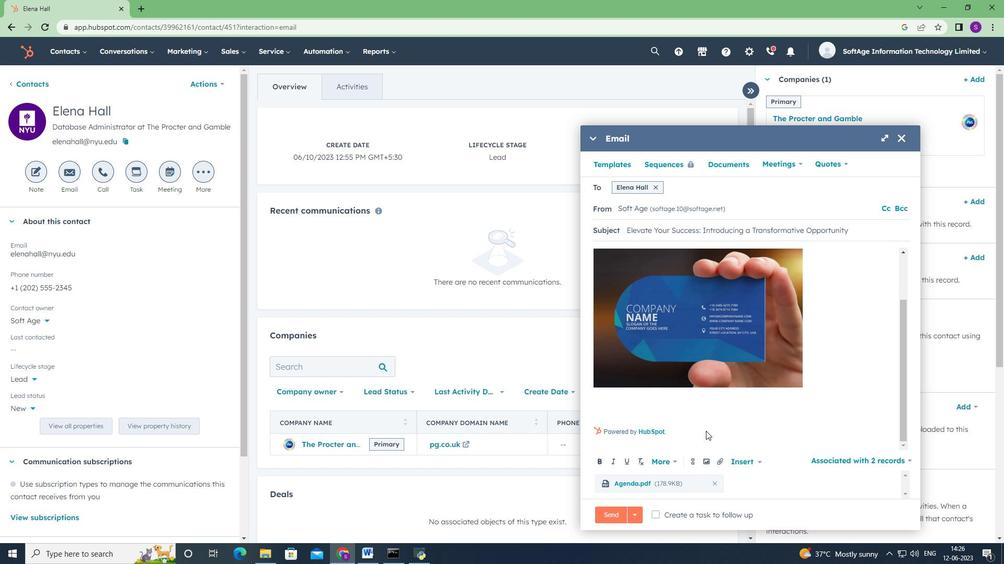 
Action: Mouse moved to (652, 519)
Screenshot: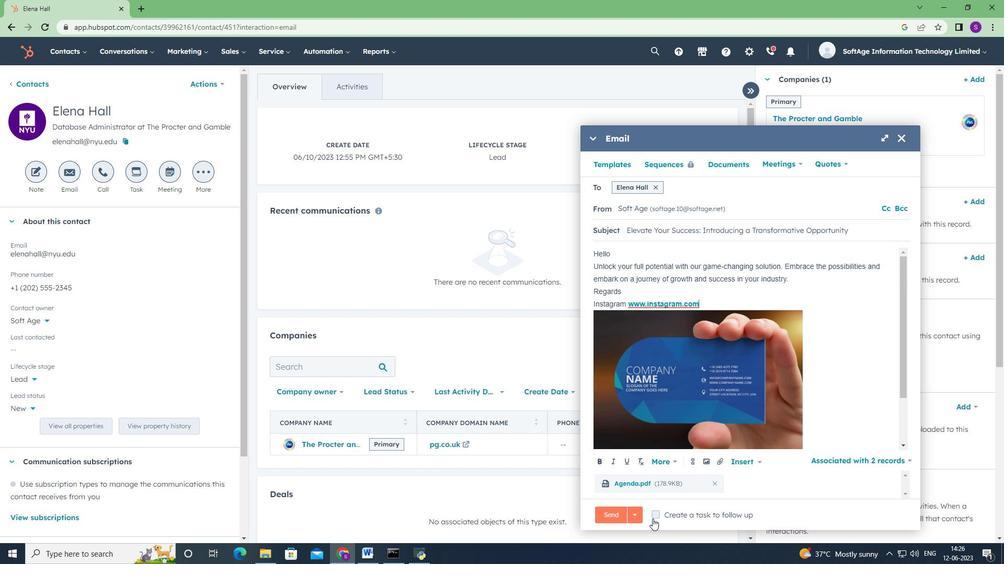 
Action: Mouse pressed left at (652, 519)
Screenshot: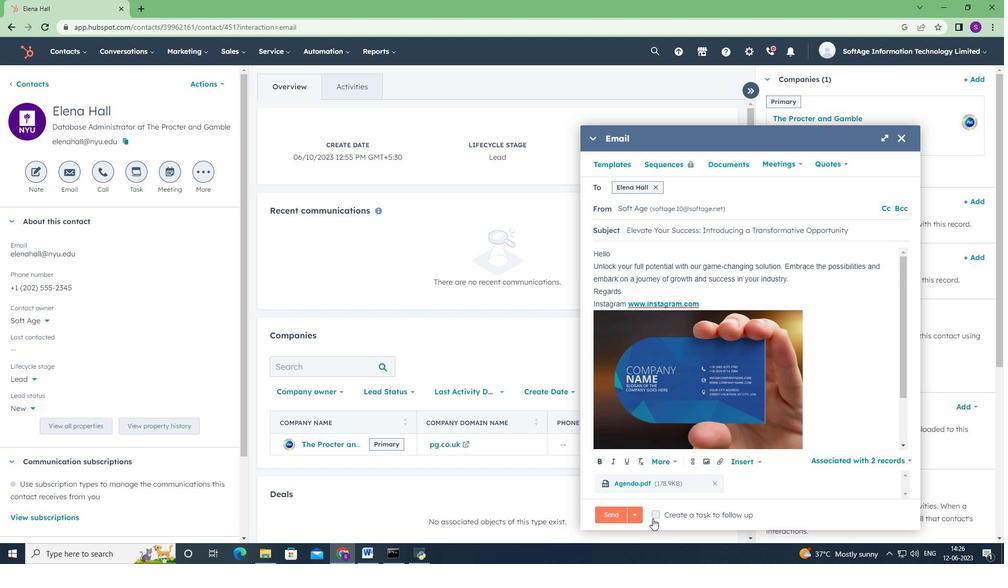 
Action: Mouse moved to (871, 514)
Screenshot: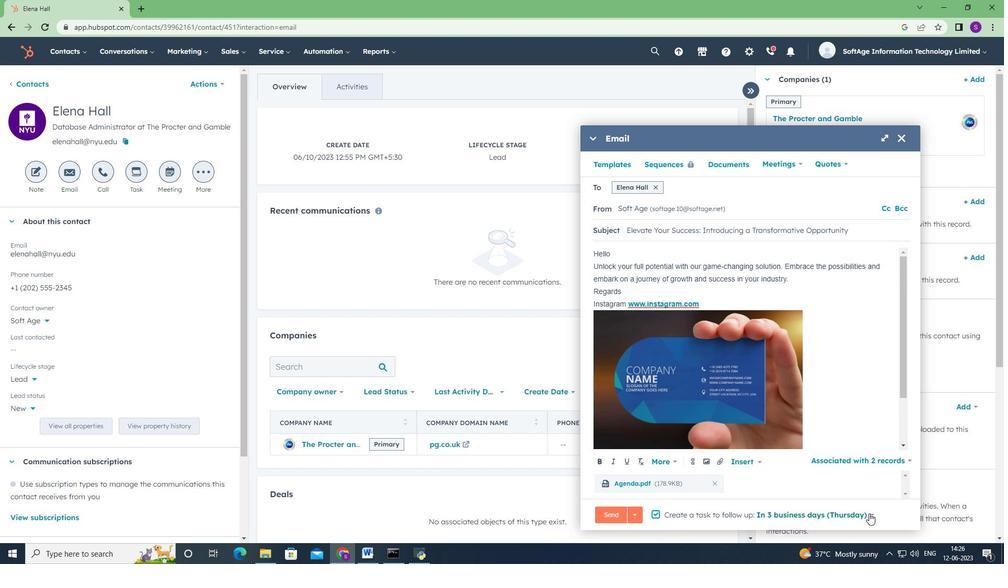 
Action: Mouse pressed left at (871, 514)
Screenshot: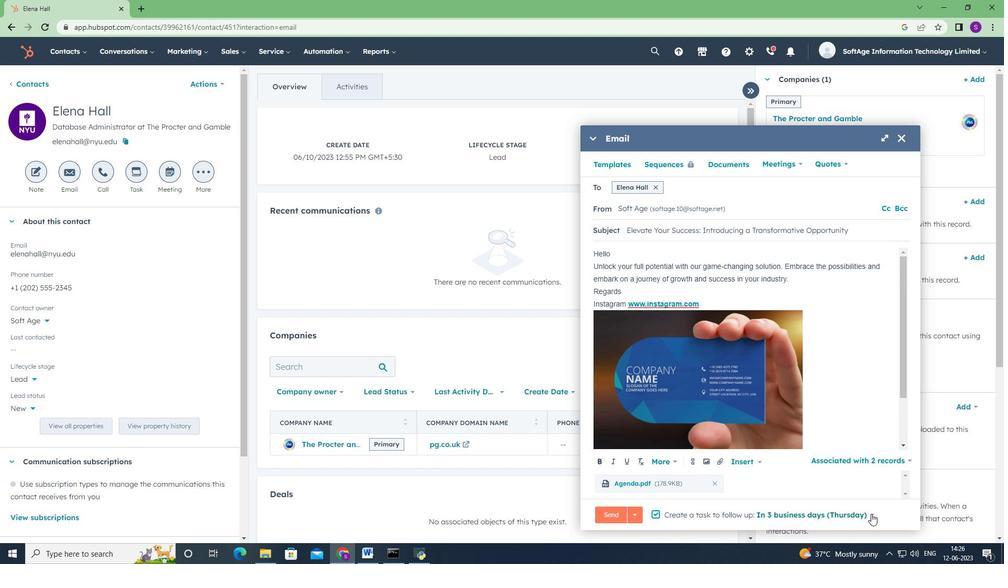 
Action: Mouse moved to (765, 440)
Screenshot: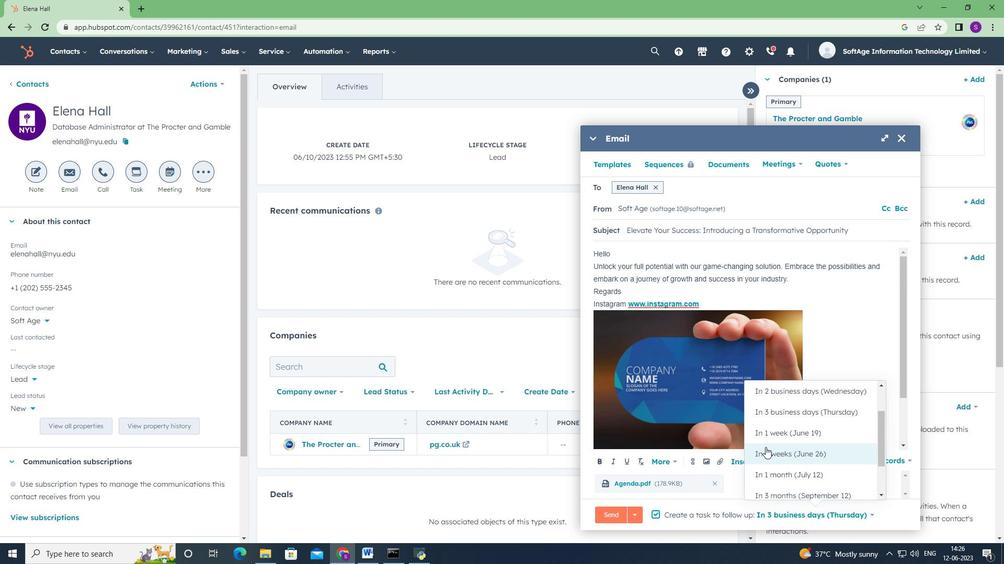 
Action: Mouse pressed left at (765, 440)
Screenshot: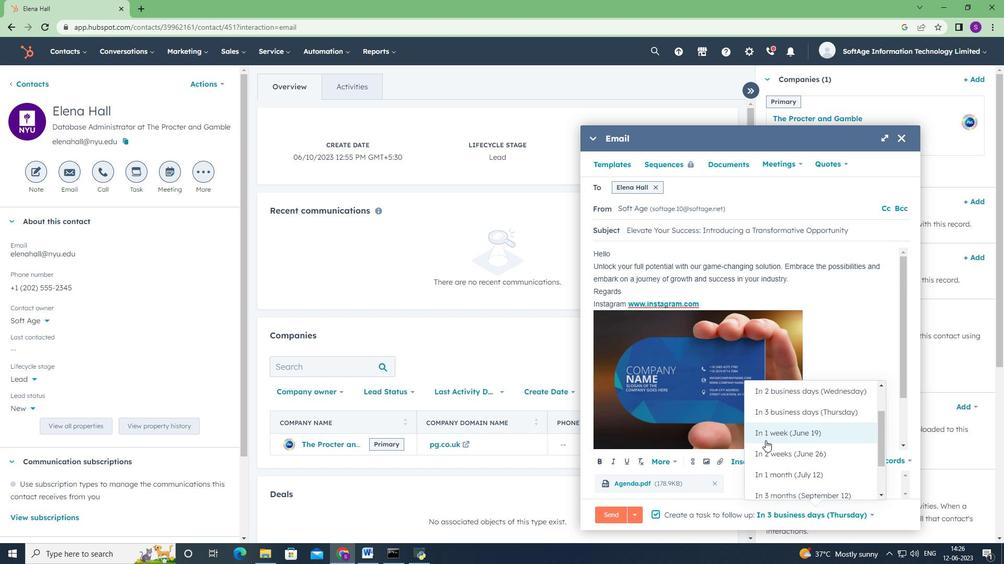 
Action: Mouse moved to (613, 515)
Screenshot: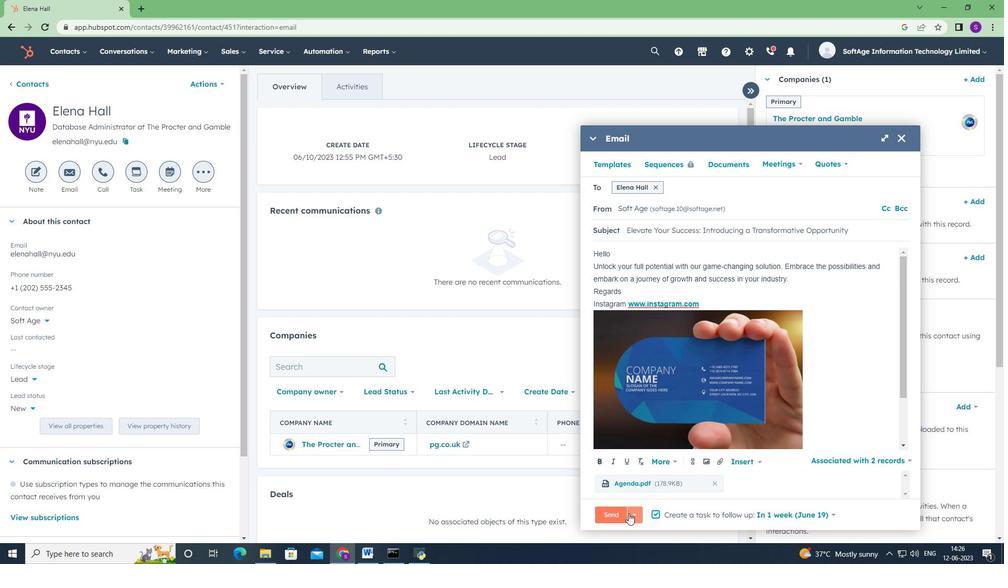 
Action: Mouse pressed left at (613, 515)
Screenshot: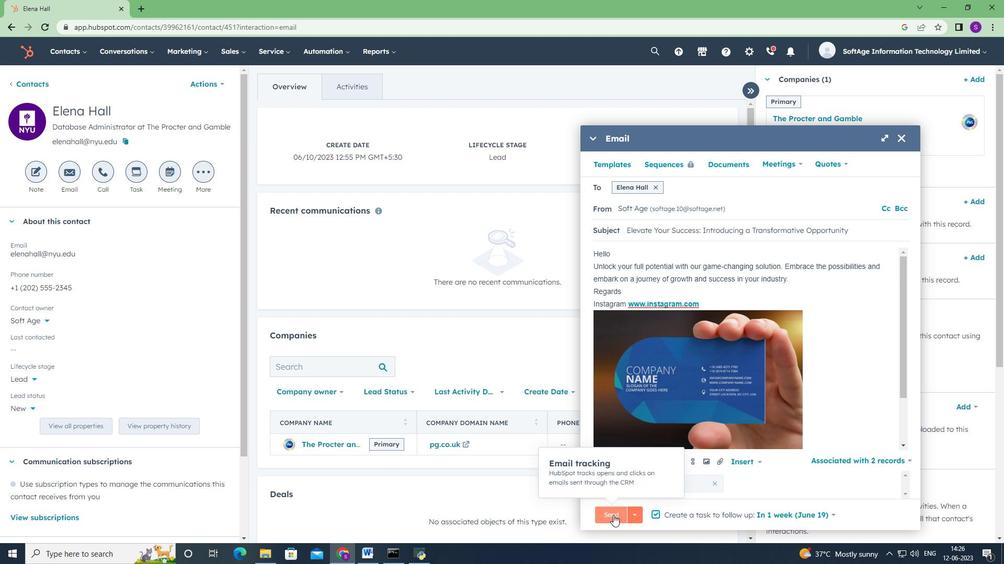 
Action: Mouse moved to (528, 318)
Screenshot: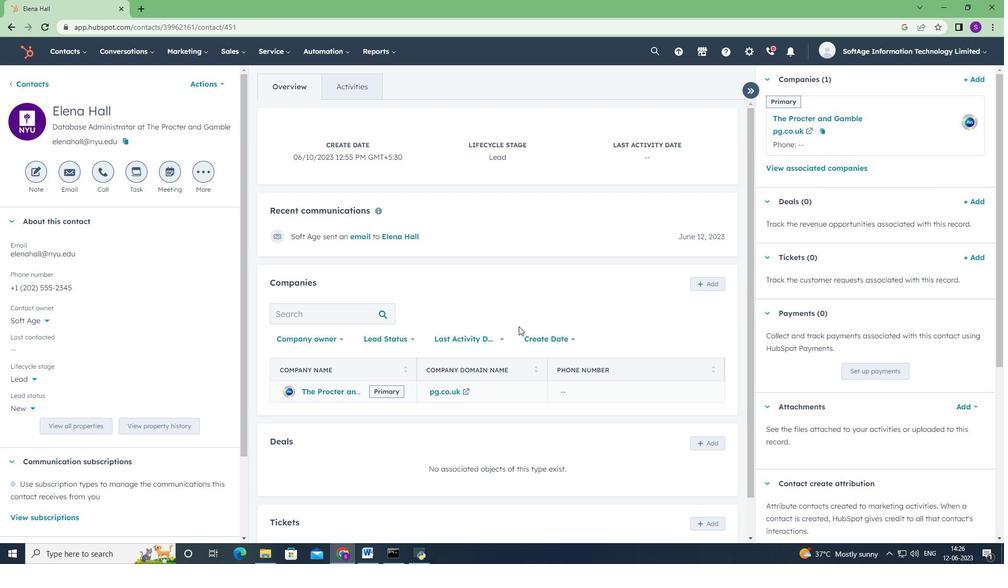 
Action: Mouse scrolled (528, 317) with delta (0, 0)
Screenshot: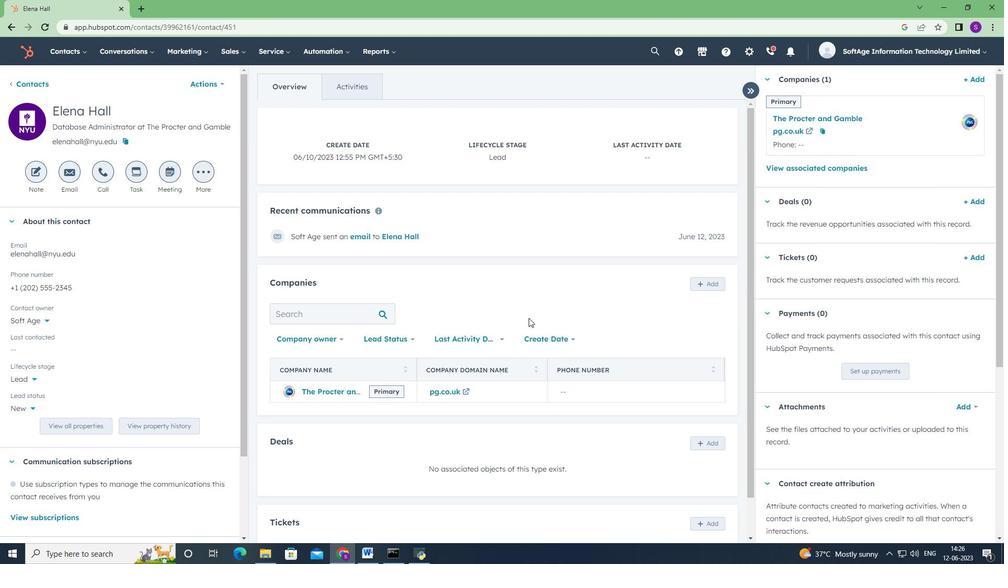 
Action: Mouse scrolled (528, 317) with delta (0, 0)
Screenshot: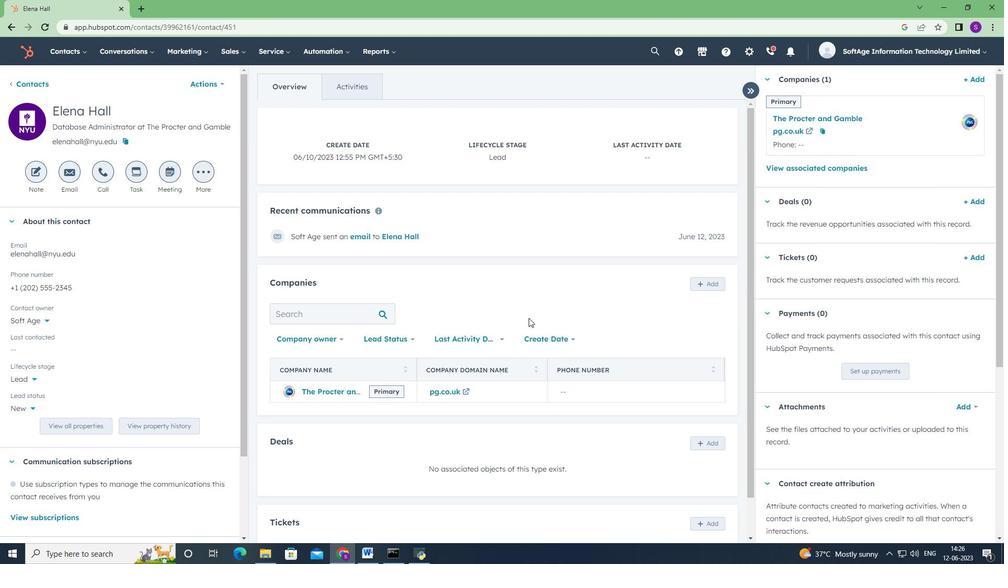 
Action: Mouse scrolled (528, 317) with delta (0, 0)
Screenshot: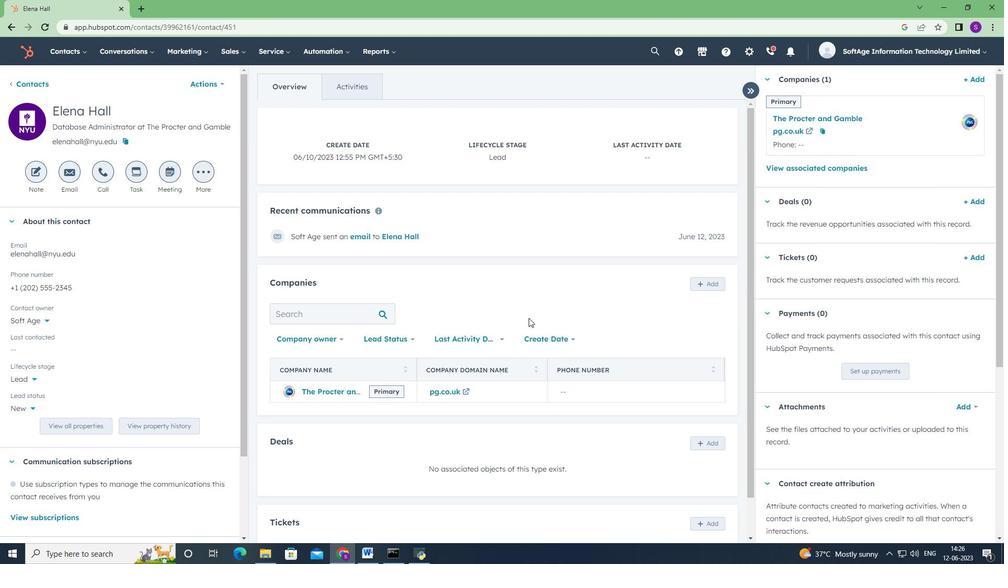 
Action: Mouse scrolled (528, 317) with delta (0, 0)
Screenshot: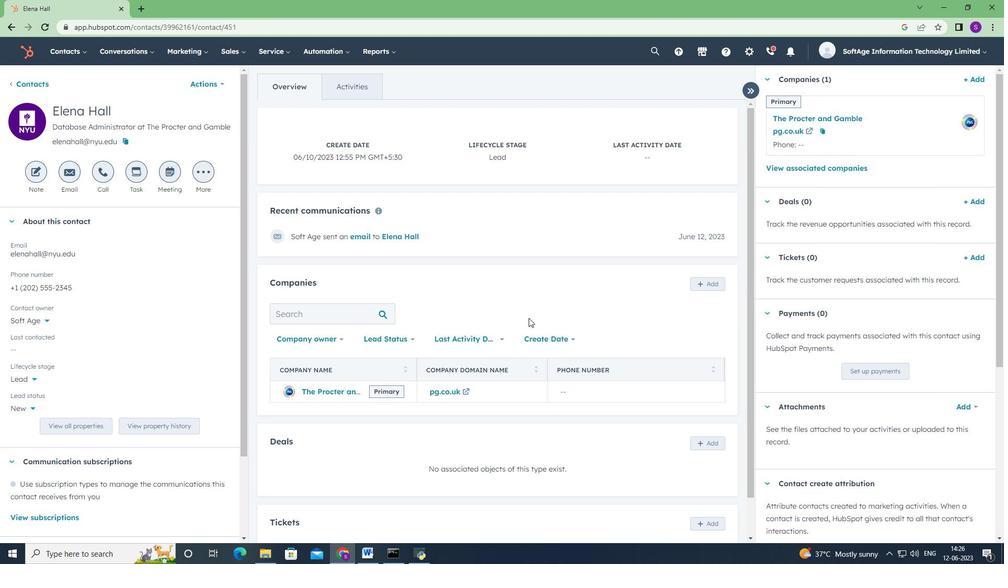 
